 Task: Find connections with filter location Ighram with filter topic #Managerwith filter profile language English with filter current company Mercedes-Benz T&T Motors Ltd. with filter school Malla Reddy Engineering College with filter industry Wholesale Apparel and Sewing Supplies with filter service category User Experience Design with filter keywords title Account Representative
Action: Mouse moved to (591, 72)
Screenshot: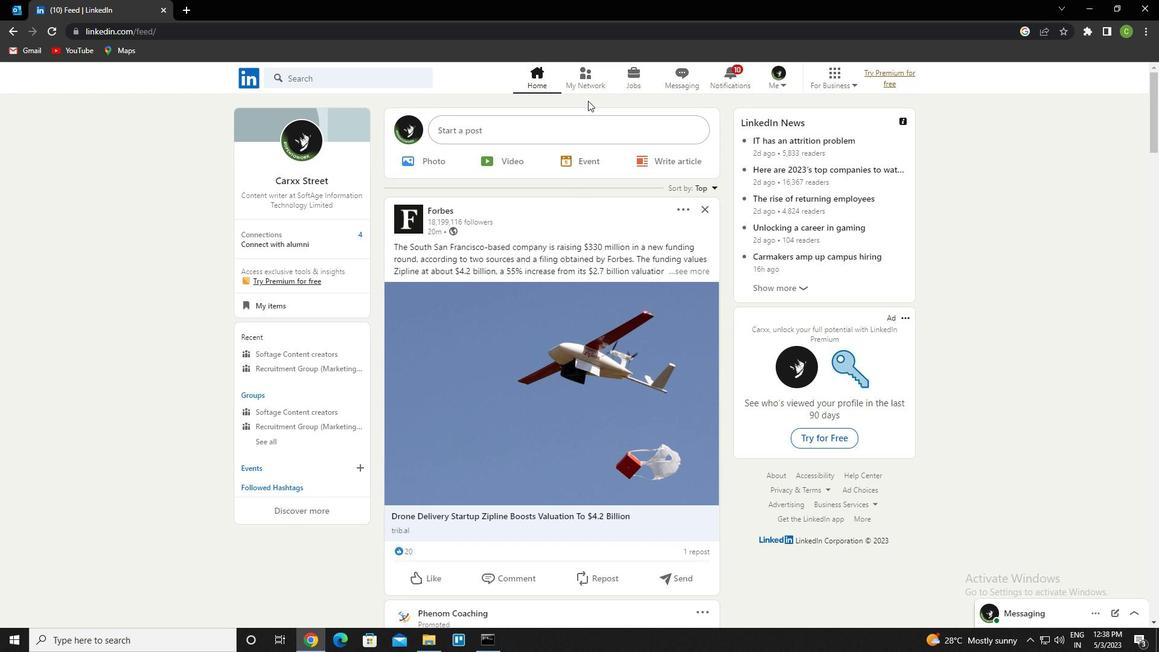 
Action: Mouse pressed left at (591, 72)
Screenshot: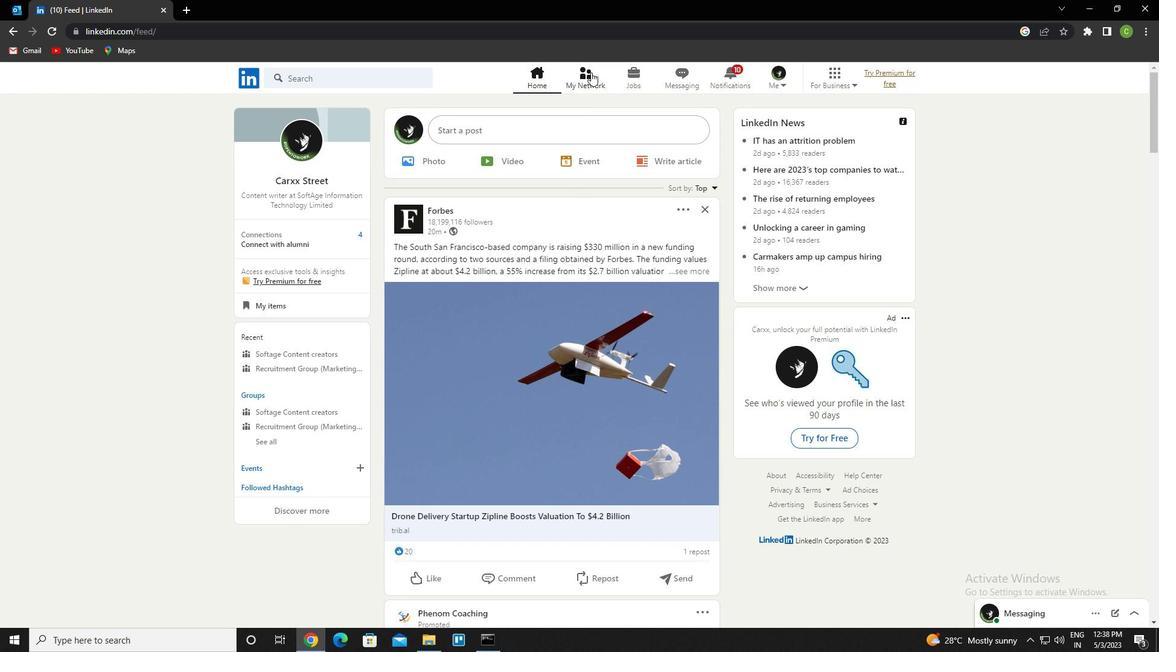 
Action: Mouse moved to (355, 140)
Screenshot: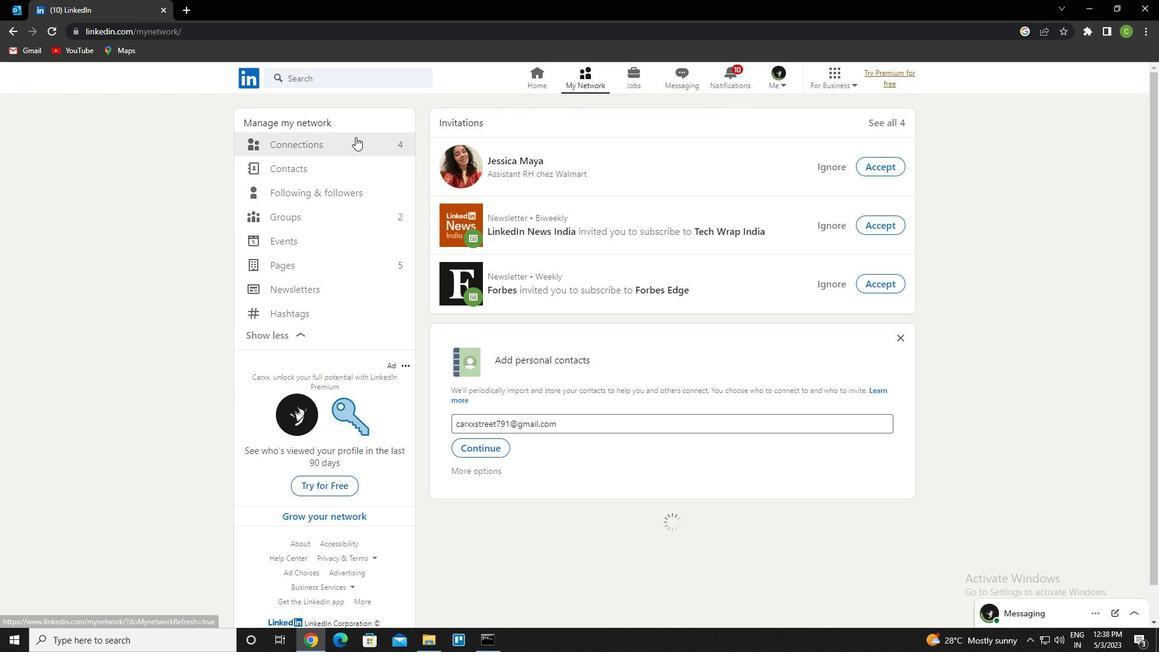 
Action: Mouse pressed left at (355, 140)
Screenshot: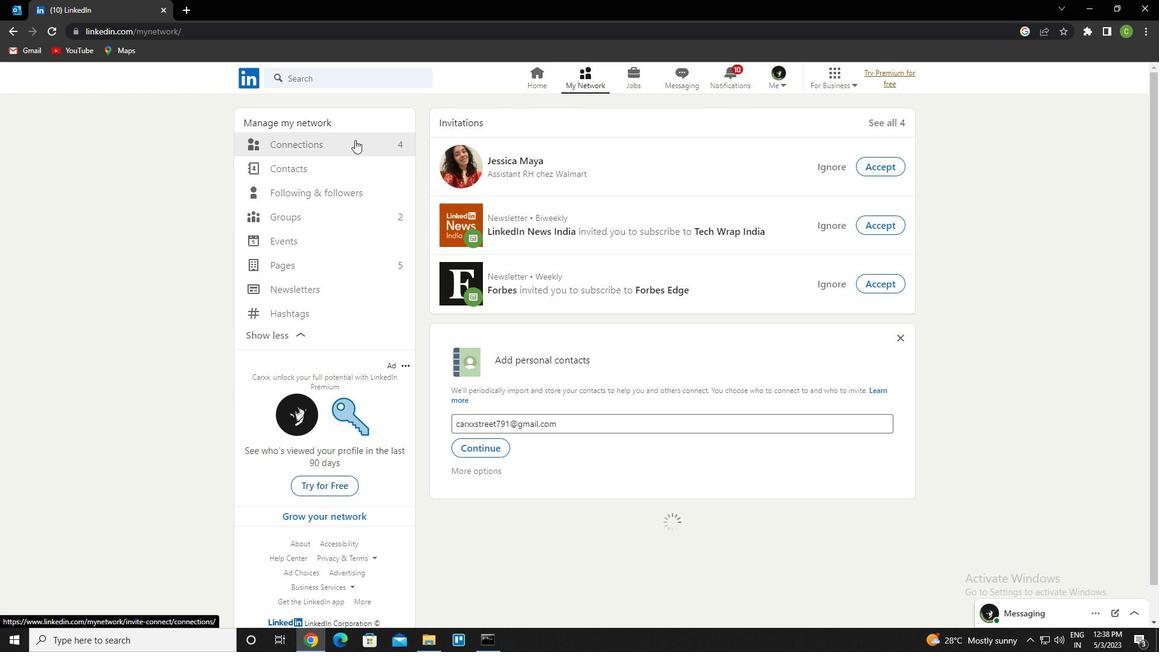 
Action: Mouse moved to (677, 141)
Screenshot: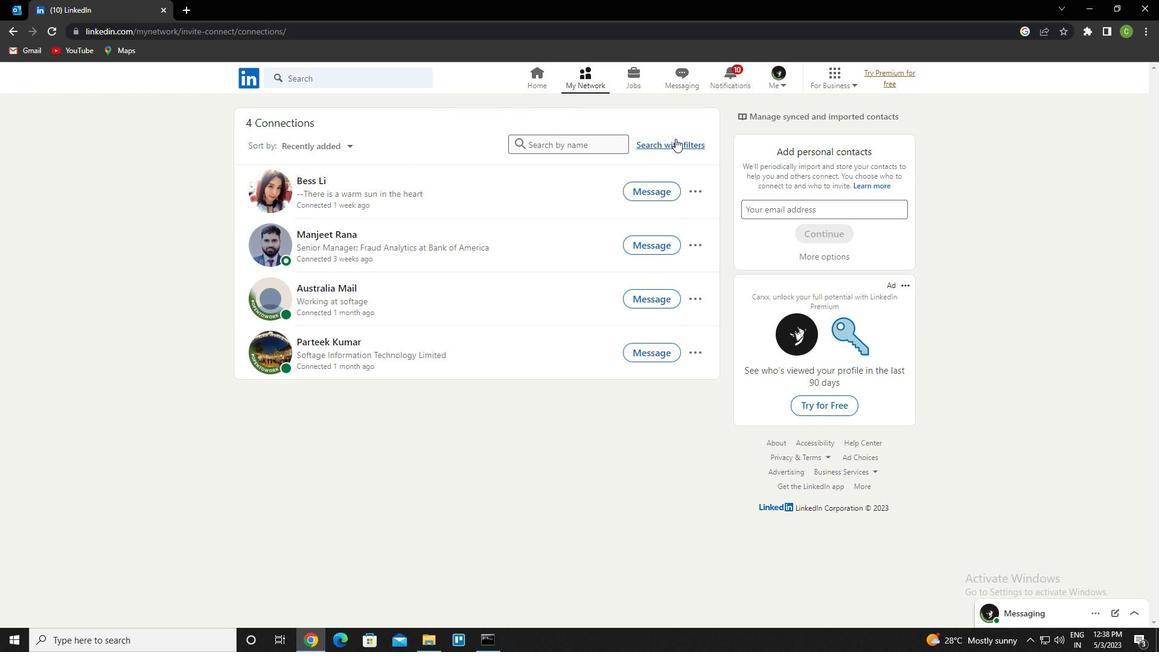 
Action: Mouse pressed left at (677, 141)
Screenshot: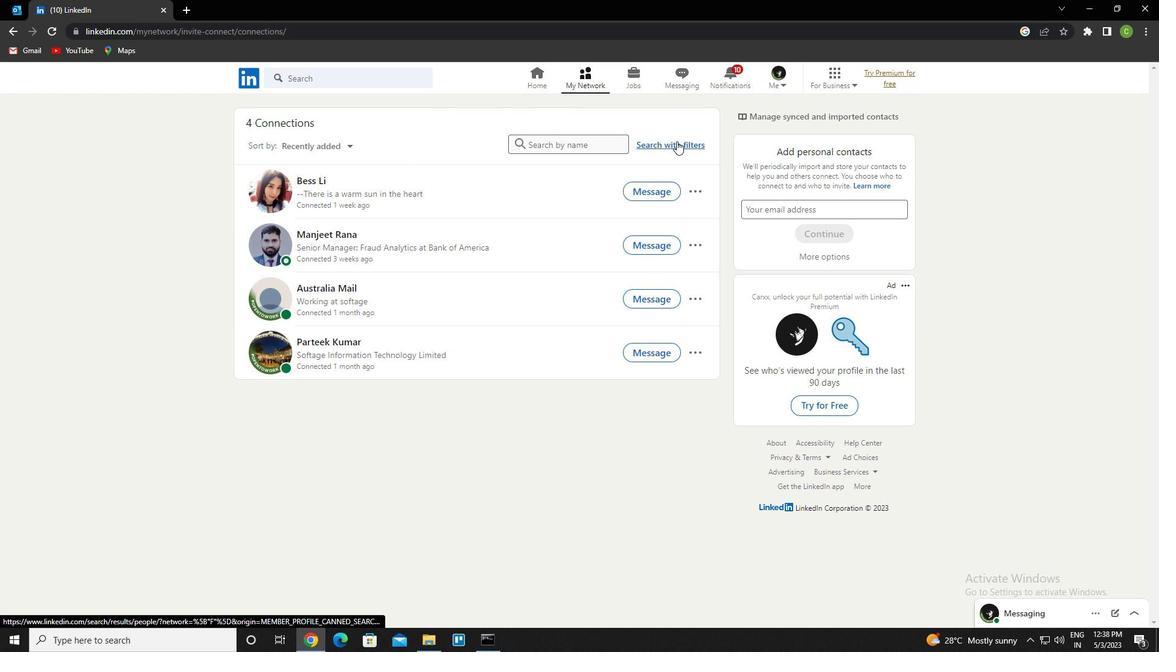 
Action: Mouse moved to (628, 115)
Screenshot: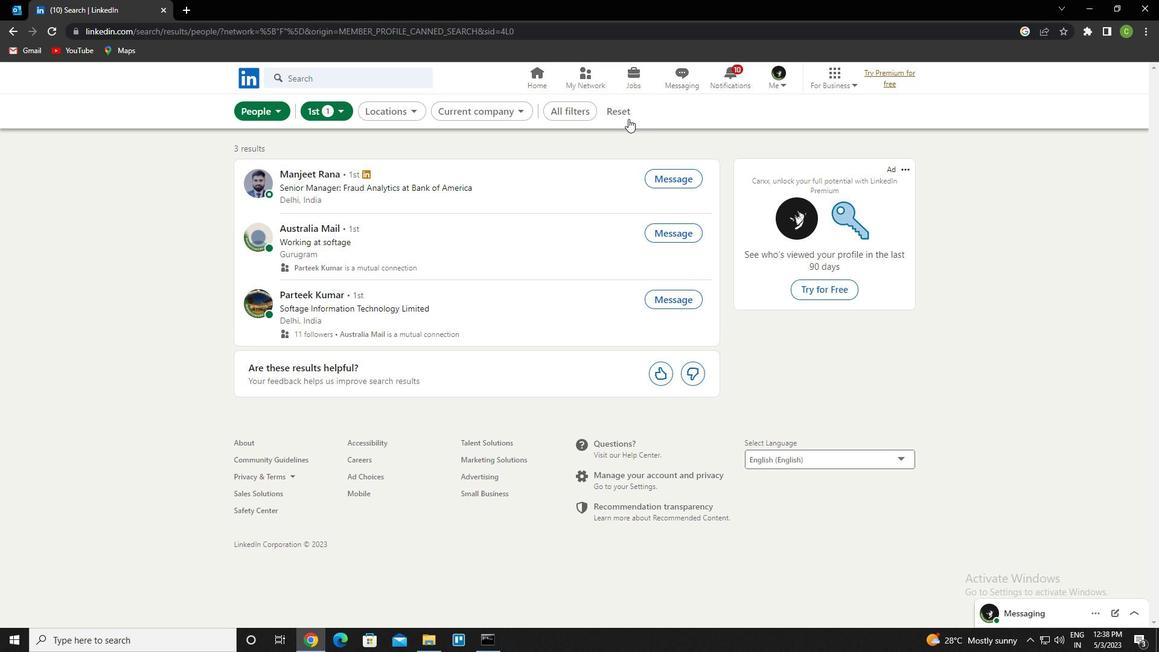 
Action: Mouse pressed left at (628, 115)
Screenshot: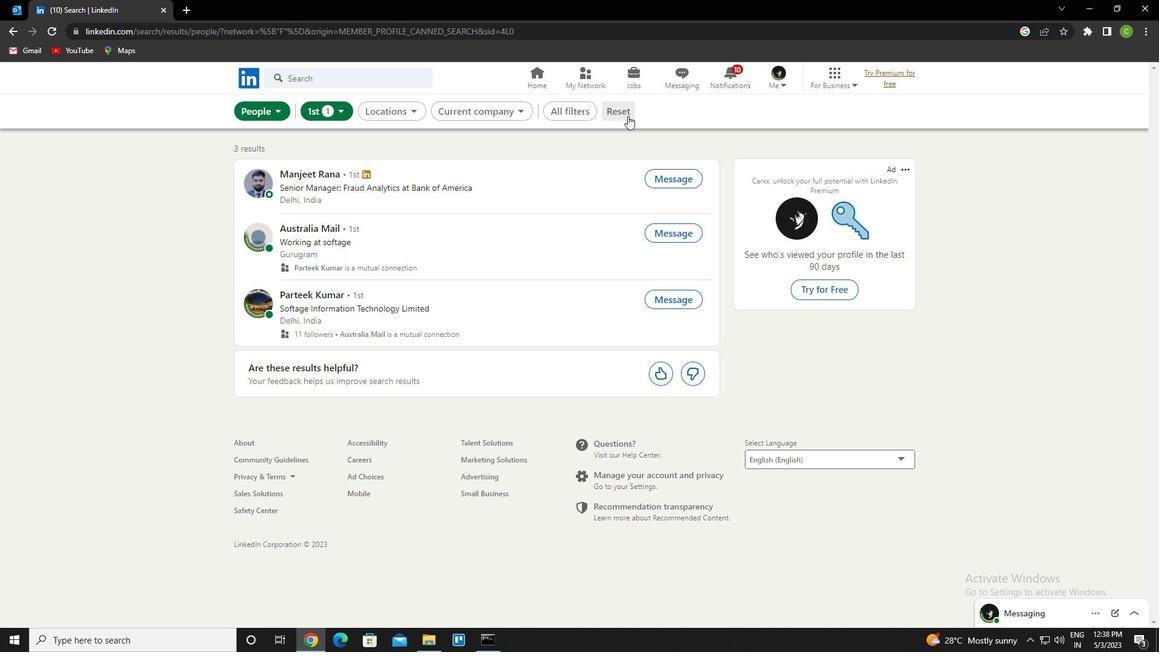 
Action: Mouse moved to (607, 112)
Screenshot: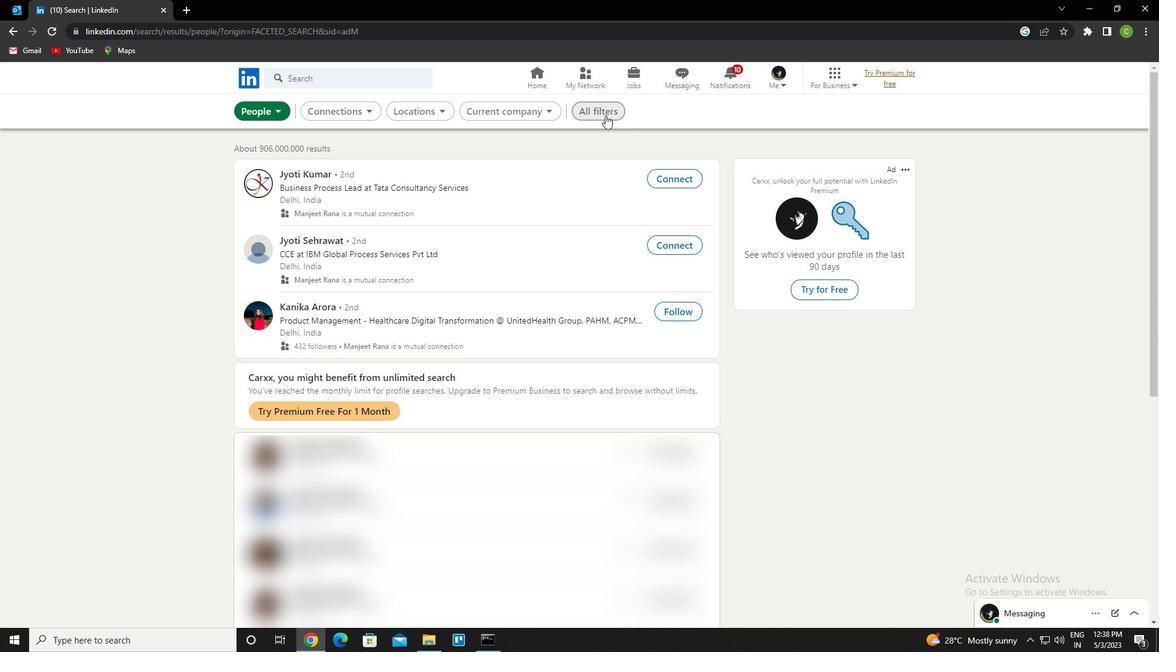 
Action: Mouse pressed left at (607, 112)
Screenshot: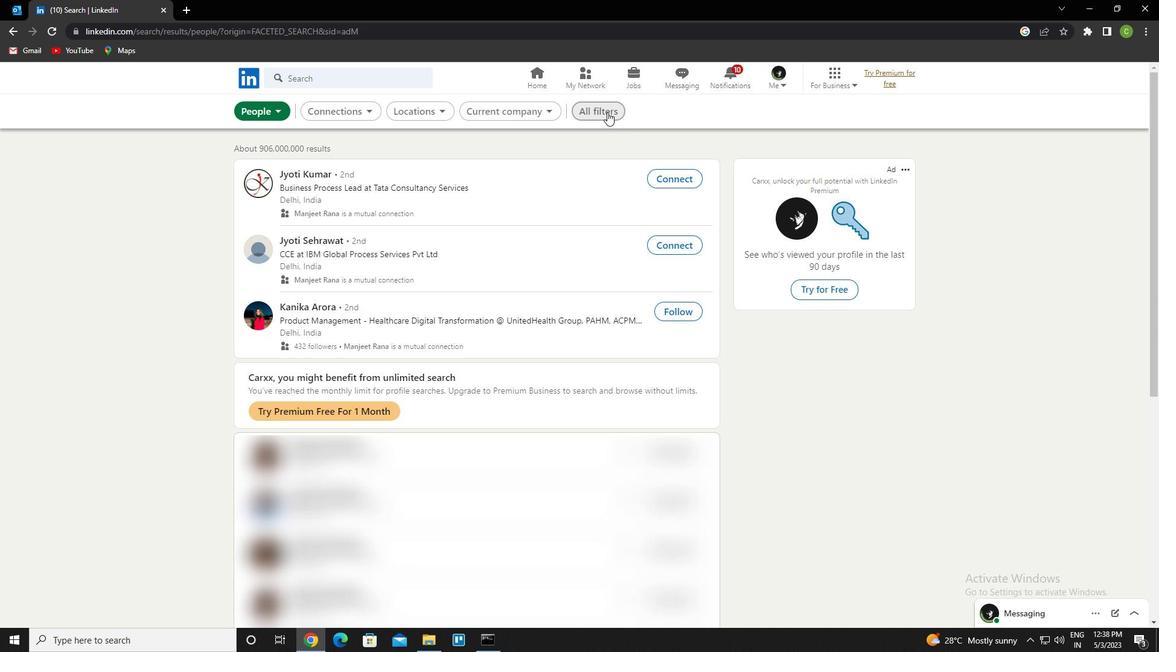 
Action: Mouse moved to (1099, 431)
Screenshot: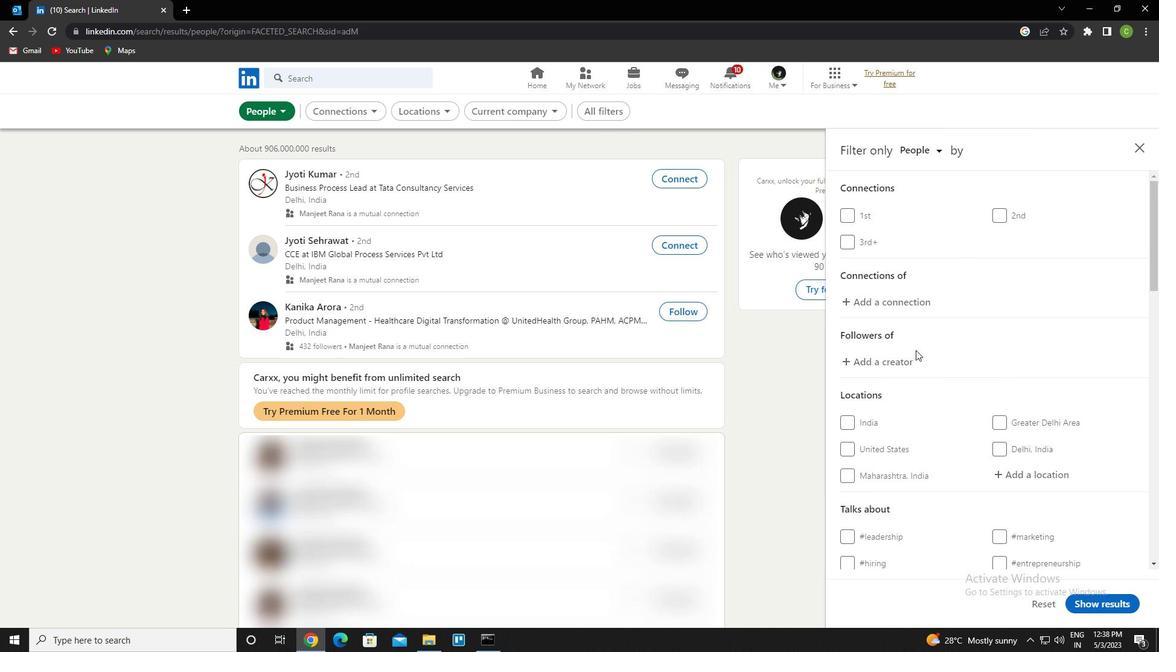 
Action: Mouse scrolled (1099, 431) with delta (0, 0)
Screenshot: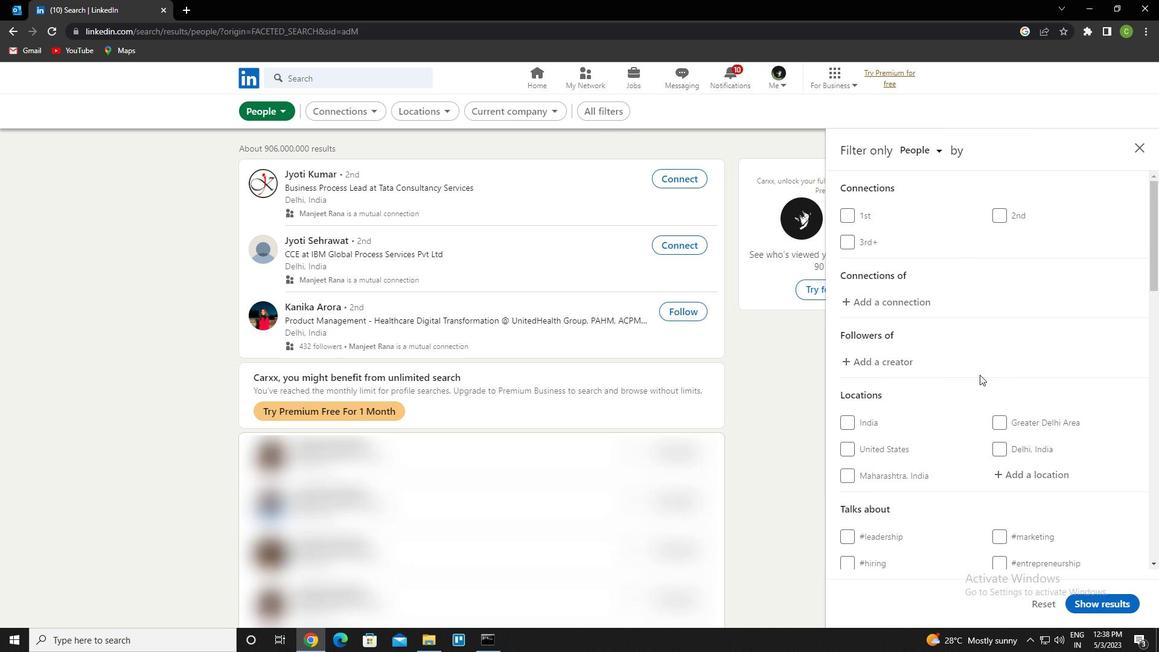 
Action: Mouse scrolled (1099, 431) with delta (0, 0)
Screenshot: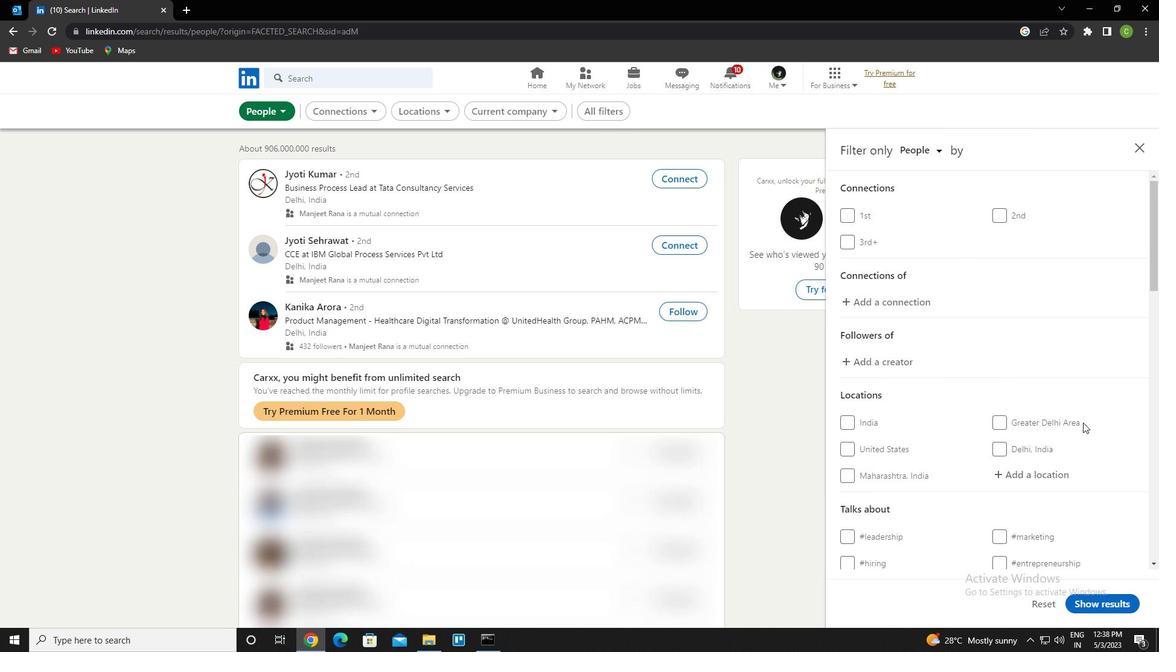 
Action: Mouse moved to (1099, 431)
Screenshot: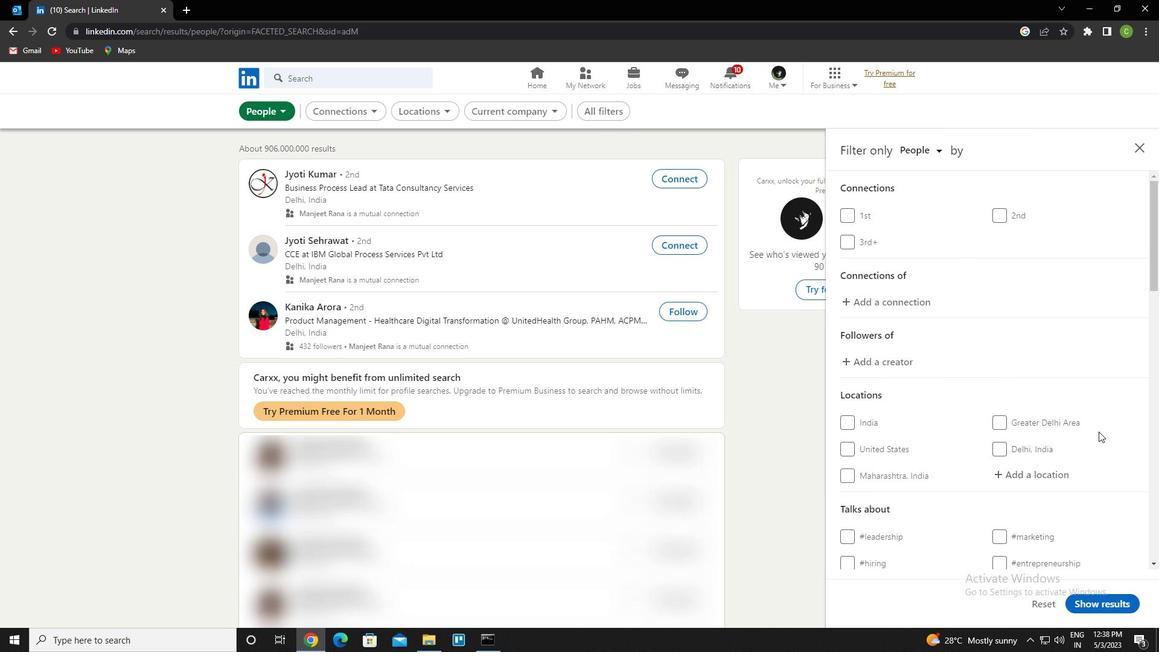
Action: Mouse scrolled (1099, 431) with delta (0, 0)
Screenshot: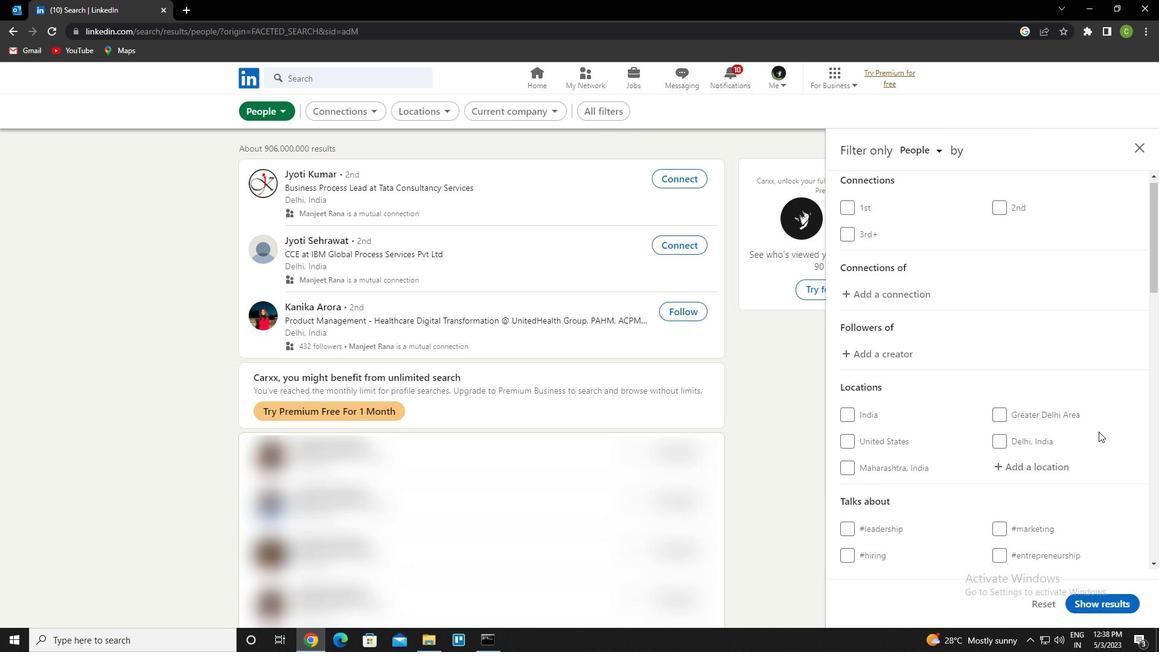 
Action: Mouse moved to (1052, 300)
Screenshot: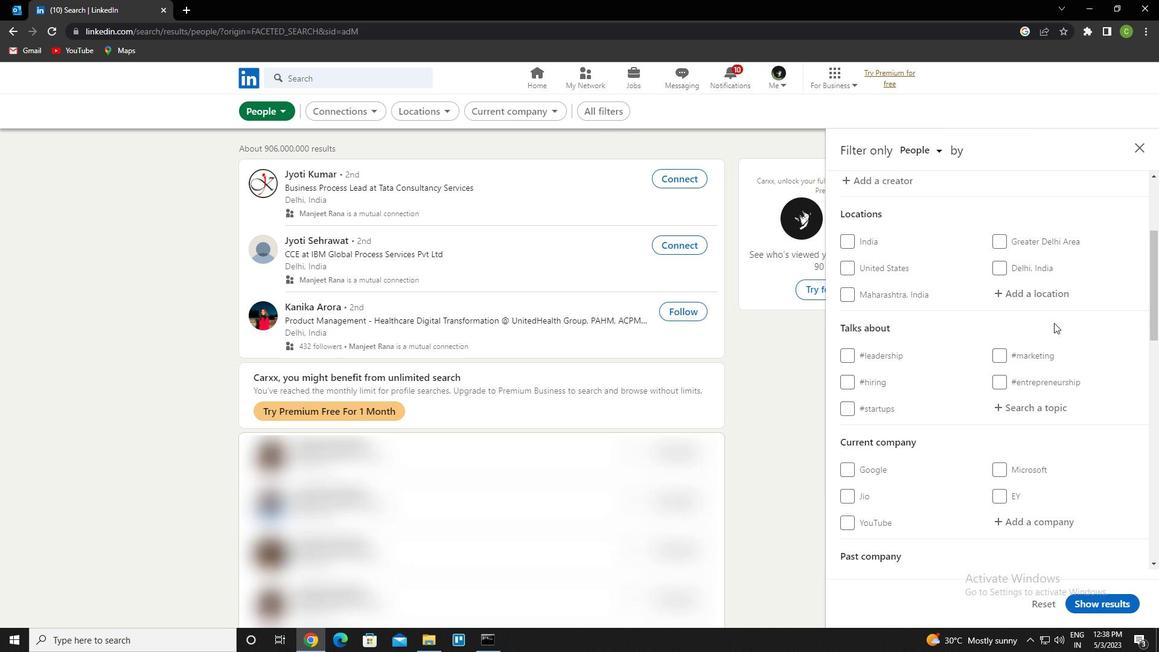 
Action: Mouse pressed left at (1052, 300)
Screenshot: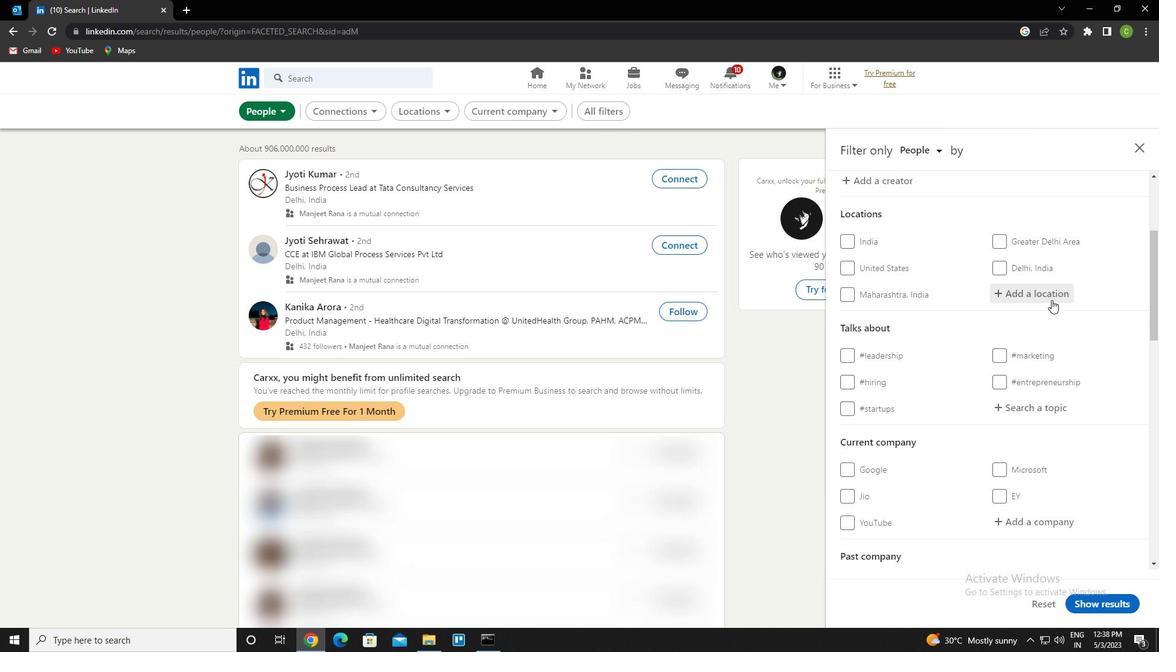 
Action: Key pressed <Key.caps_lock>i<Key.caps_lock>ghram<Key.down><Key.enter>
Screenshot: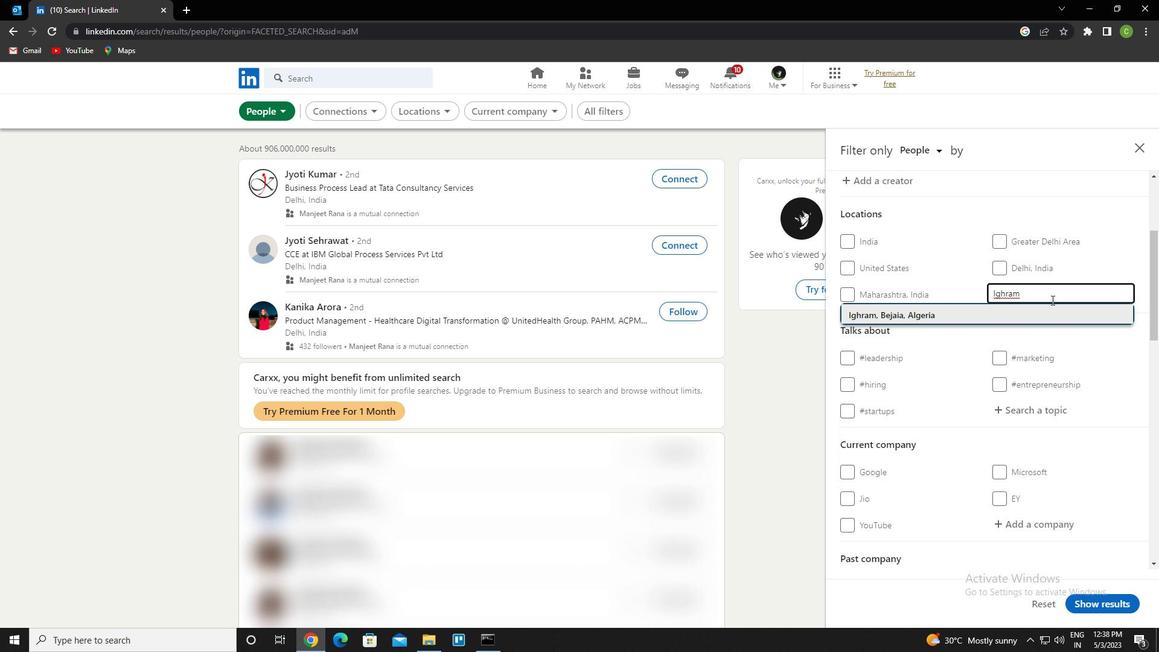 
Action: Mouse scrolled (1052, 299) with delta (0, 0)
Screenshot: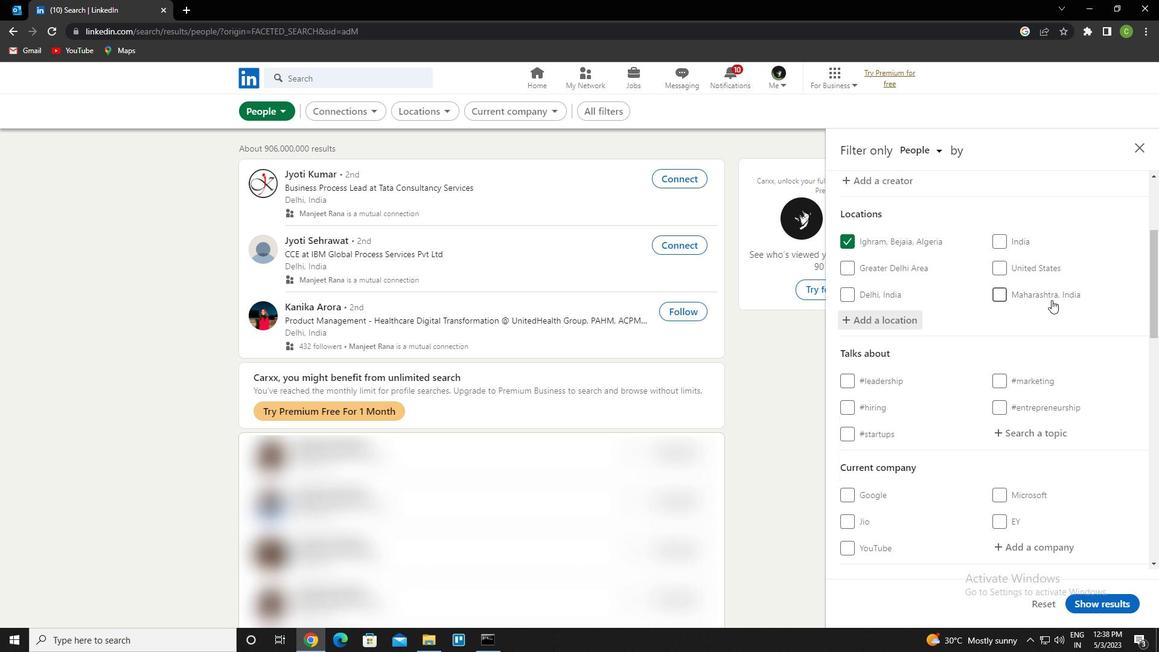 
Action: Mouse scrolled (1052, 299) with delta (0, 0)
Screenshot: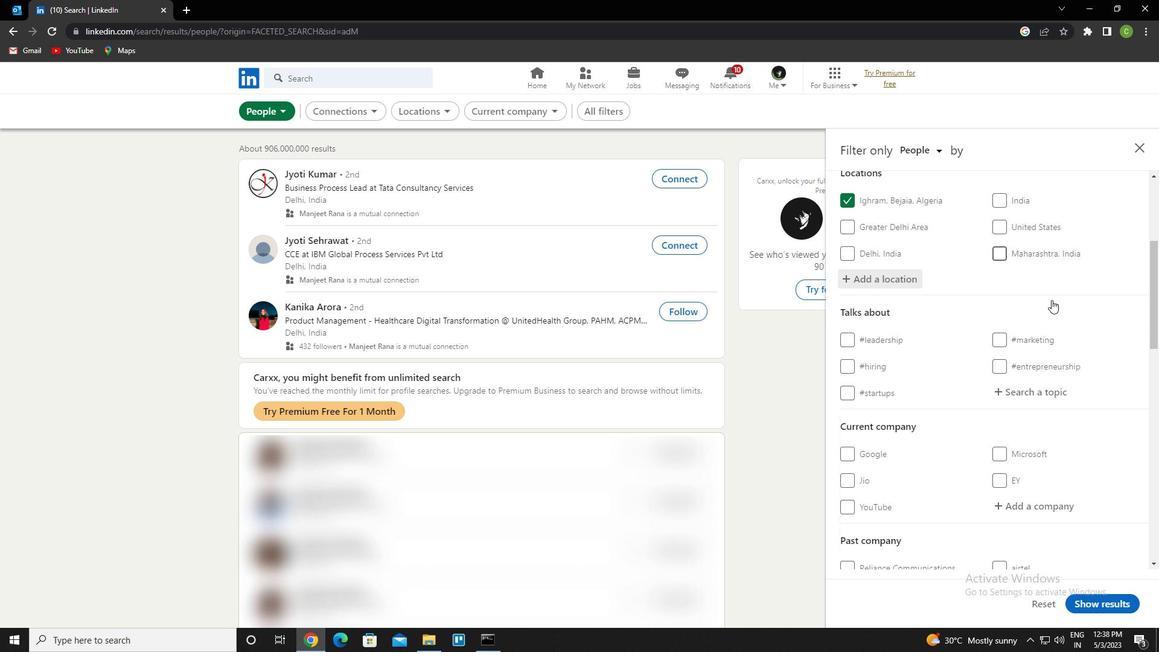 
Action: Mouse scrolled (1052, 299) with delta (0, 0)
Screenshot: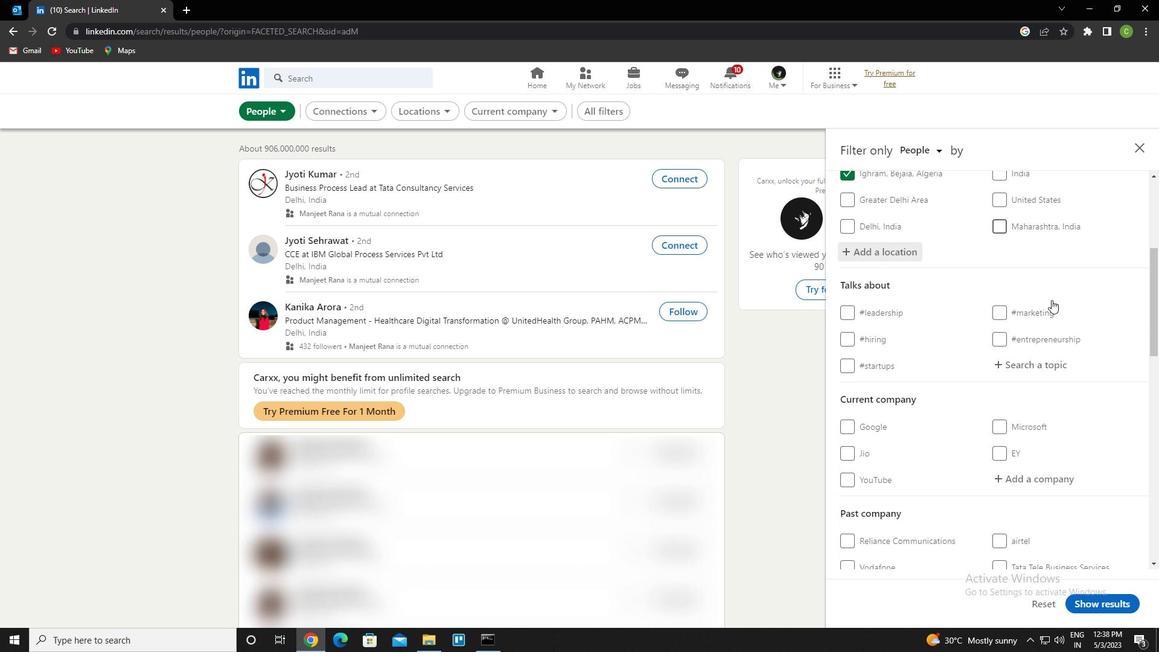 
Action: Mouse moved to (1042, 257)
Screenshot: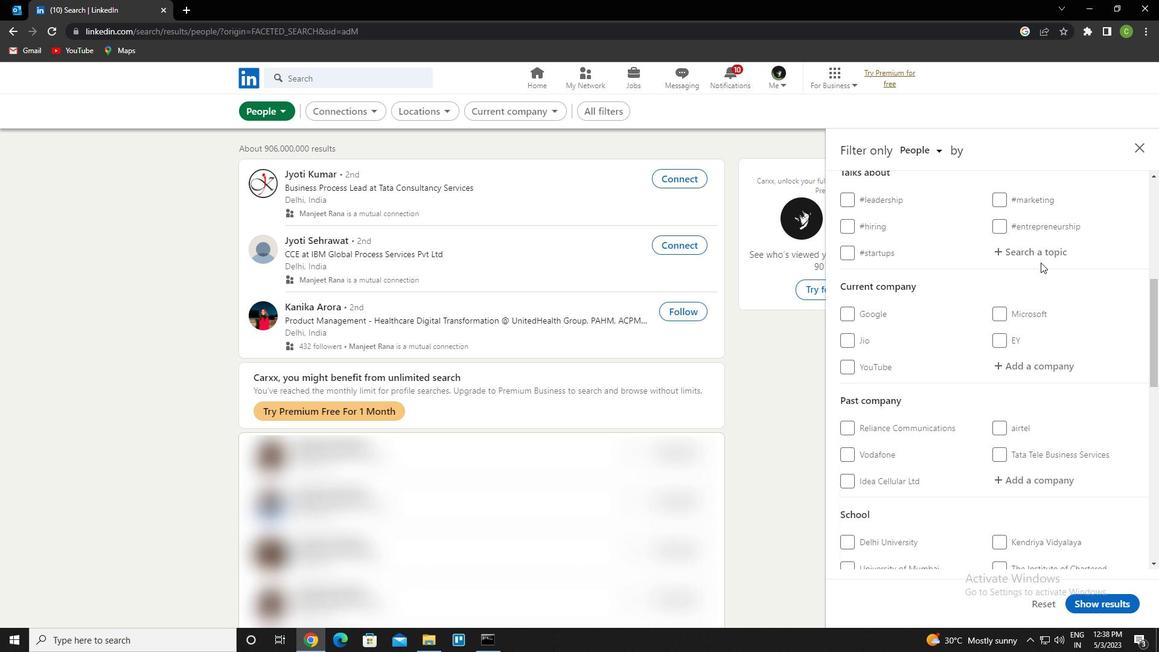 
Action: Mouse pressed left at (1042, 257)
Screenshot: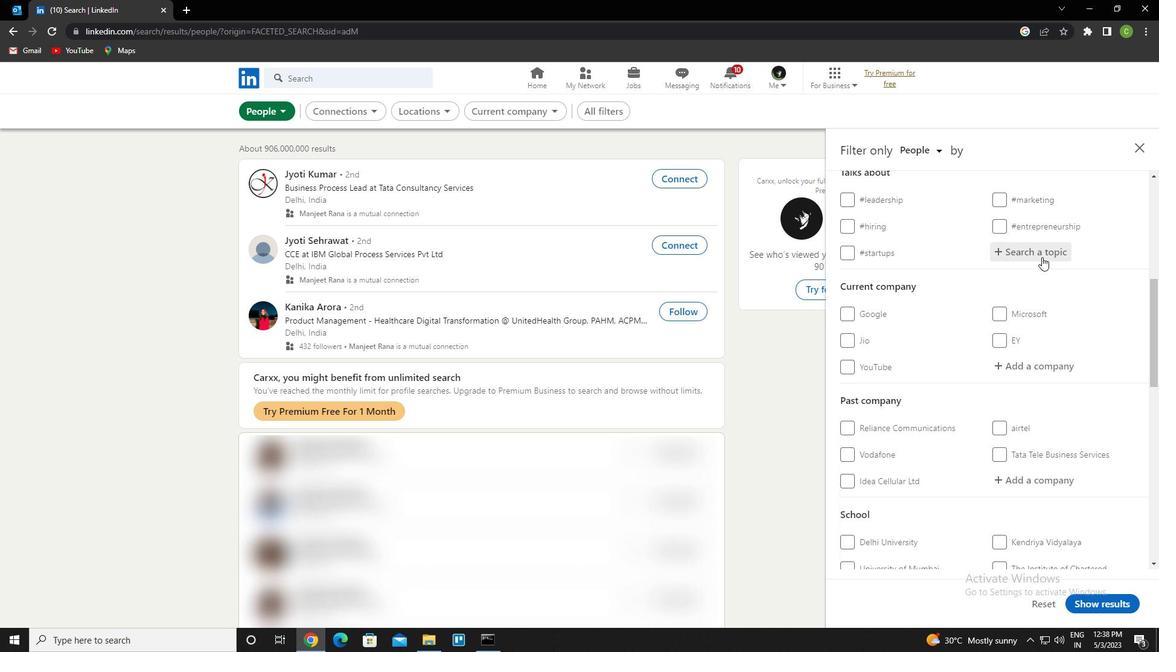 
Action: Key pressed <Key.caps_lock>m<Key.caps_lock>anager<Key.down><Key.enter>
Screenshot: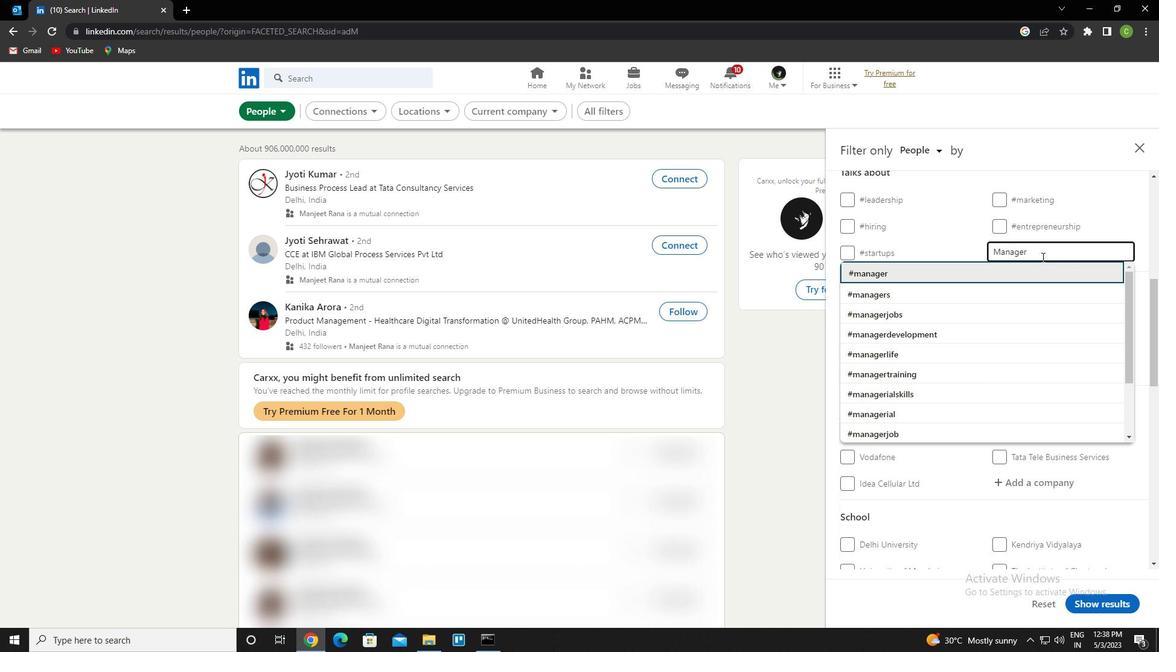 
Action: Mouse scrolled (1042, 256) with delta (0, 0)
Screenshot: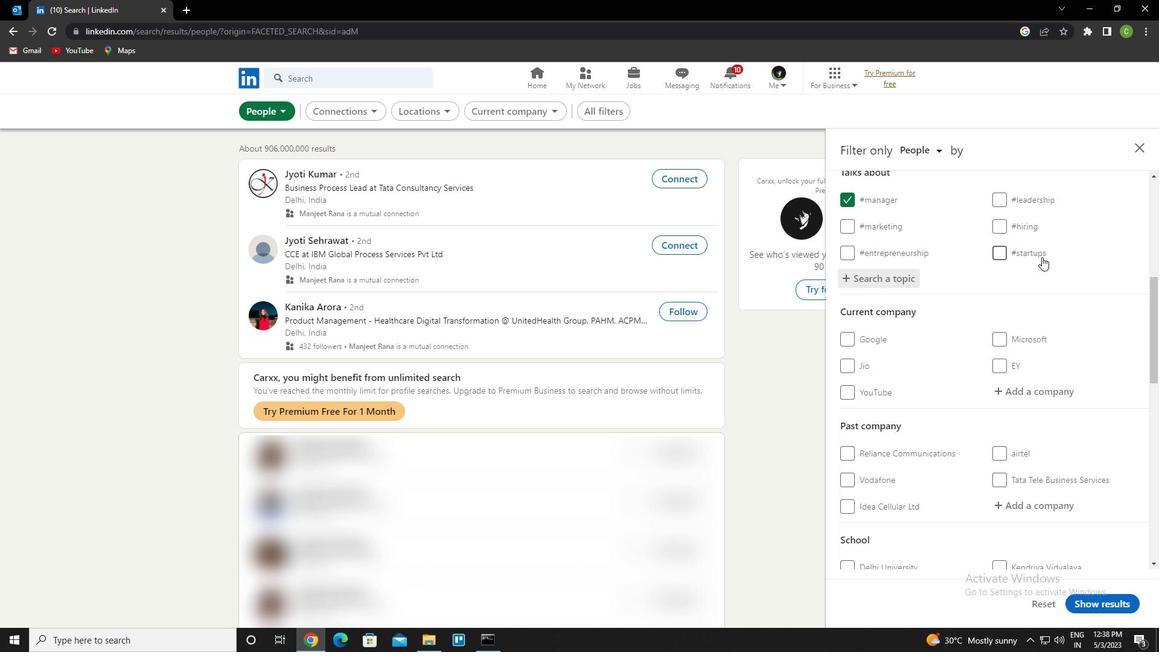 
Action: Mouse moved to (1025, 329)
Screenshot: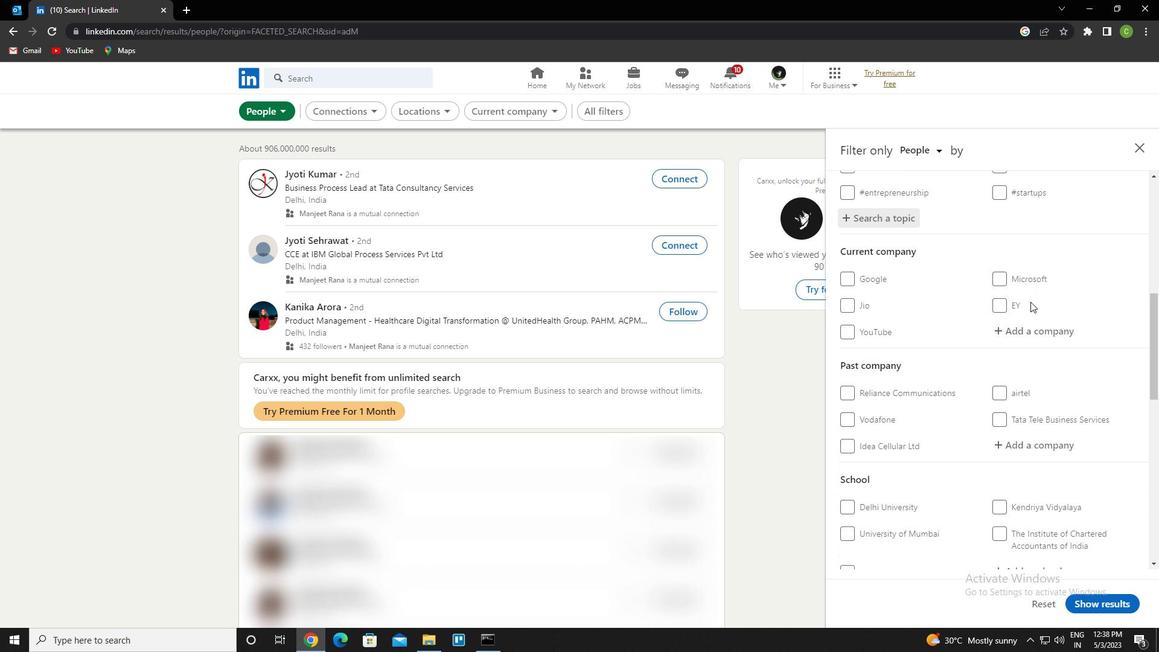 
Action: Mouse scrolled (1025, 328) with delta (0, 0)
Screenshot: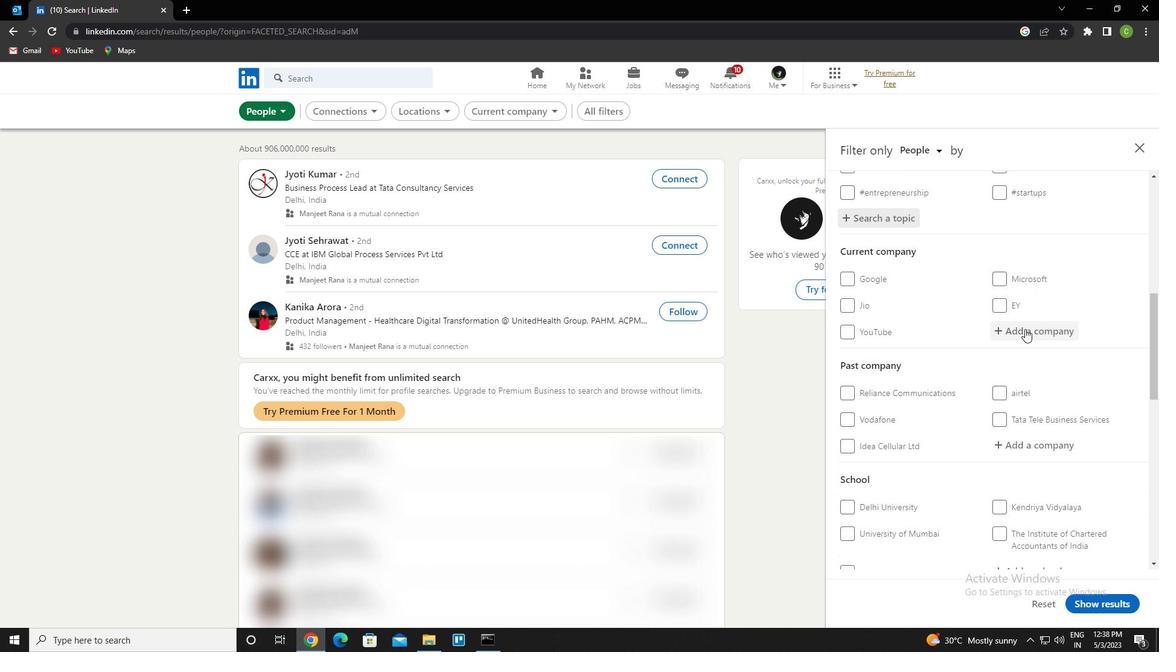 
Action: Mouse scrolled (1025, 328) with delta (0, 0)
Screenshot: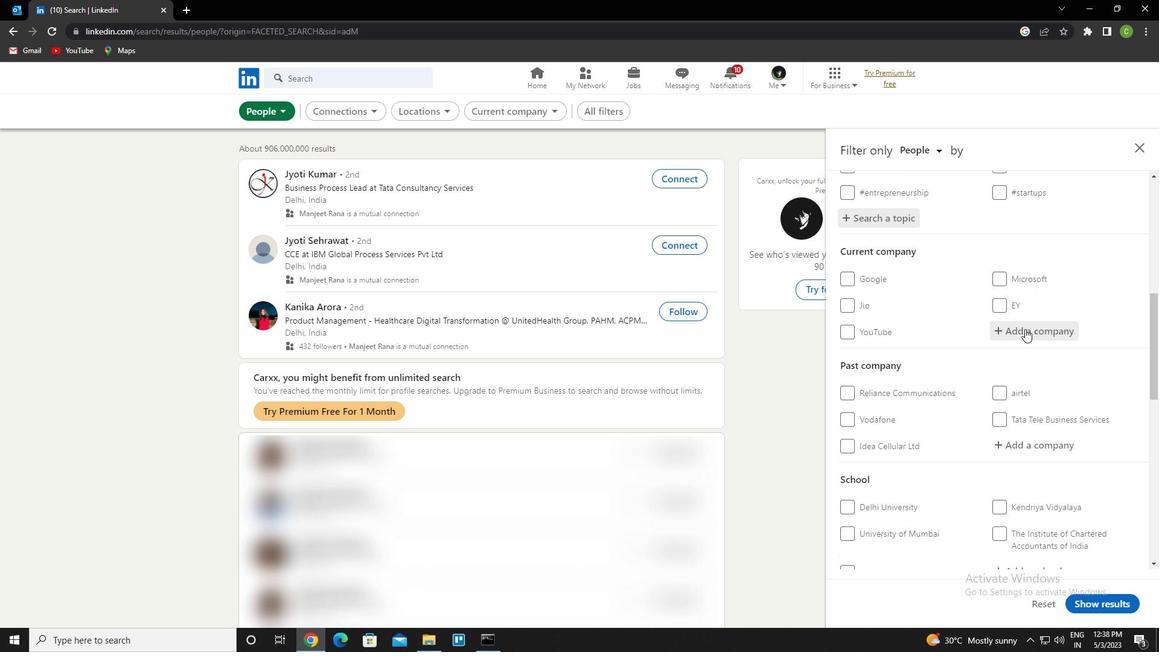 
Action: Mouse scrolled (1025, 328) with delta (0, 0)
Screenshot: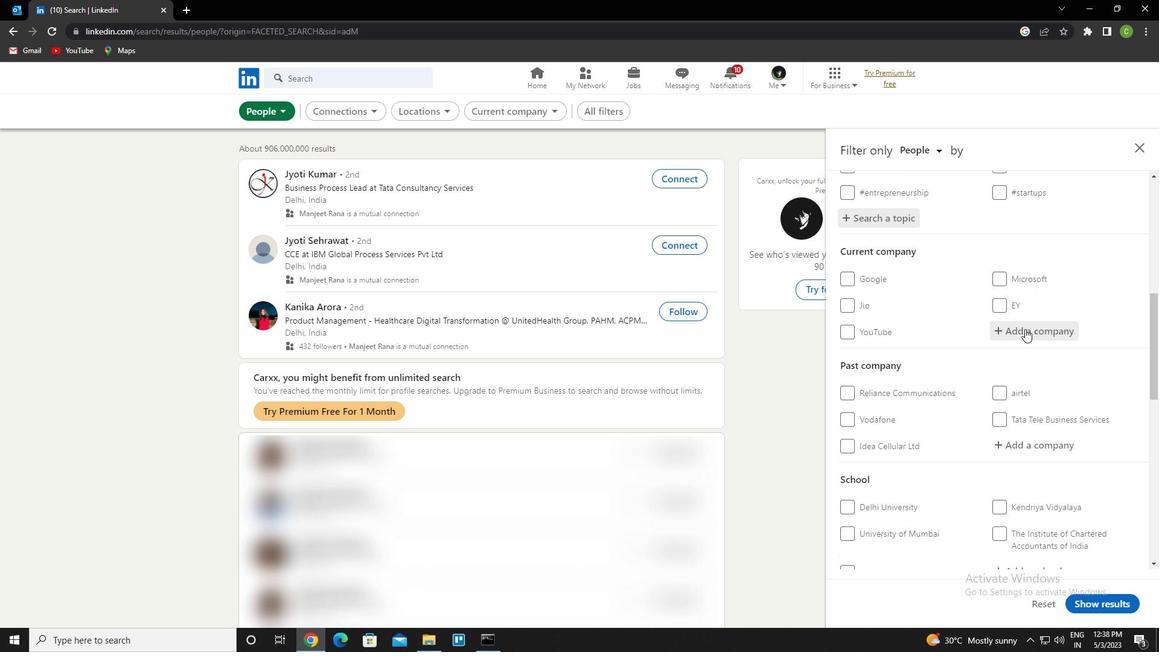 
Action: Mouse scrolled (1025, 328) with delta (0, 0)
Screenshot: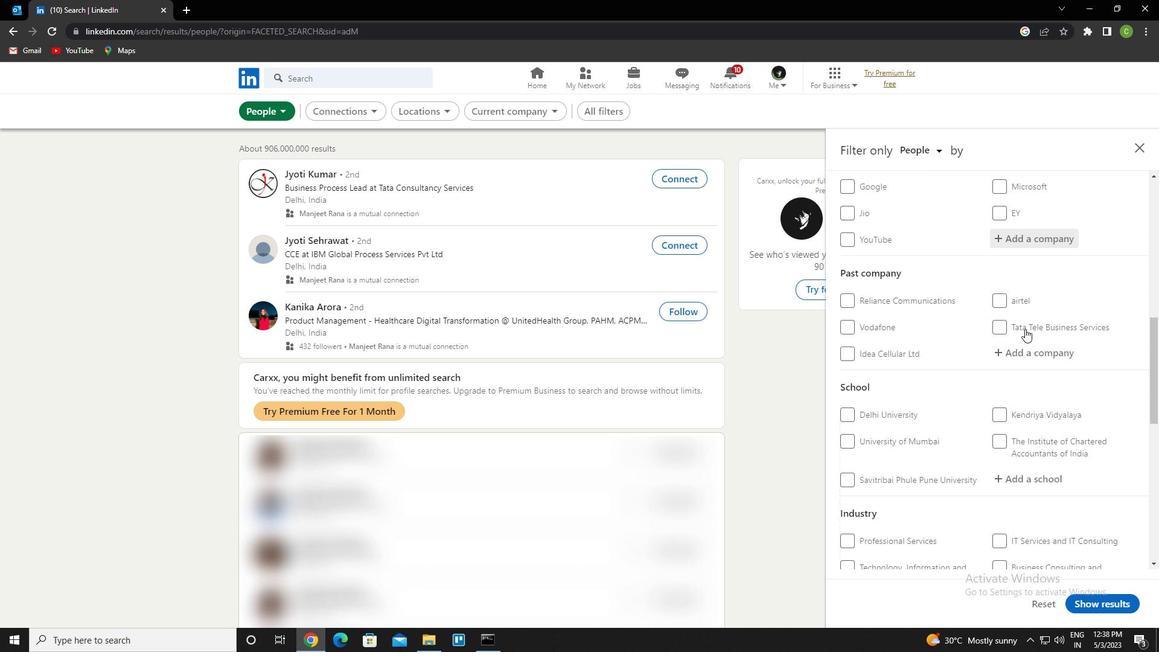 
Action: Mouse scrolled (1025, 328) with delta (0, 0)
Screenshot: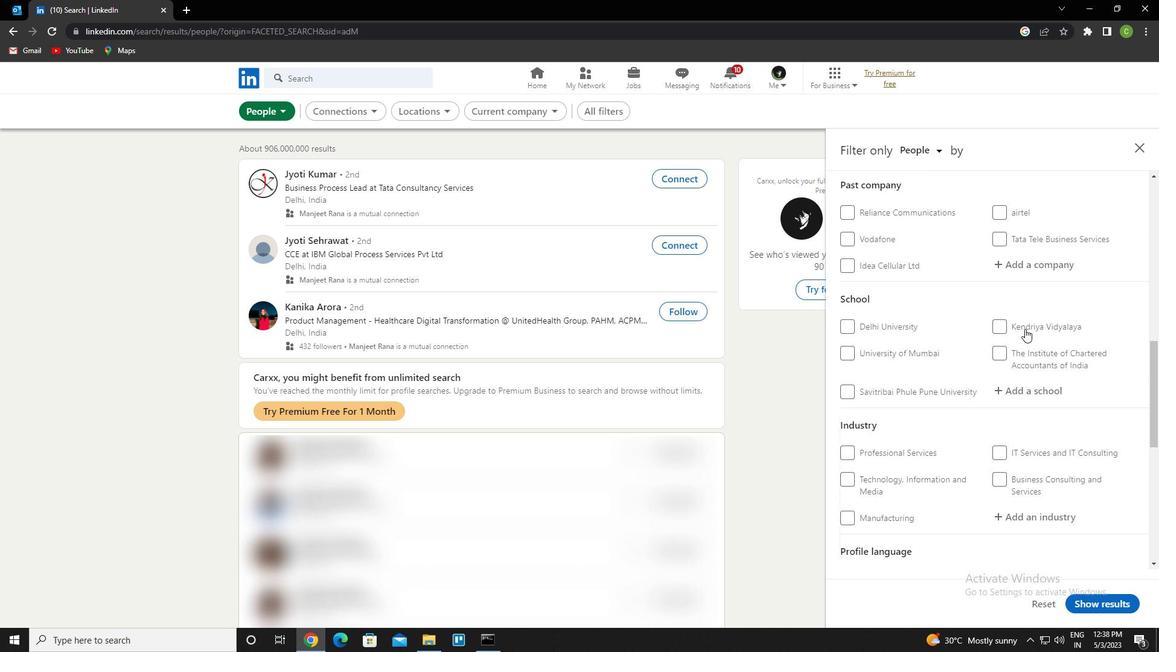 
Action: Mouse scrolled (1025, 328) with delta (0, 0)
Screenshot: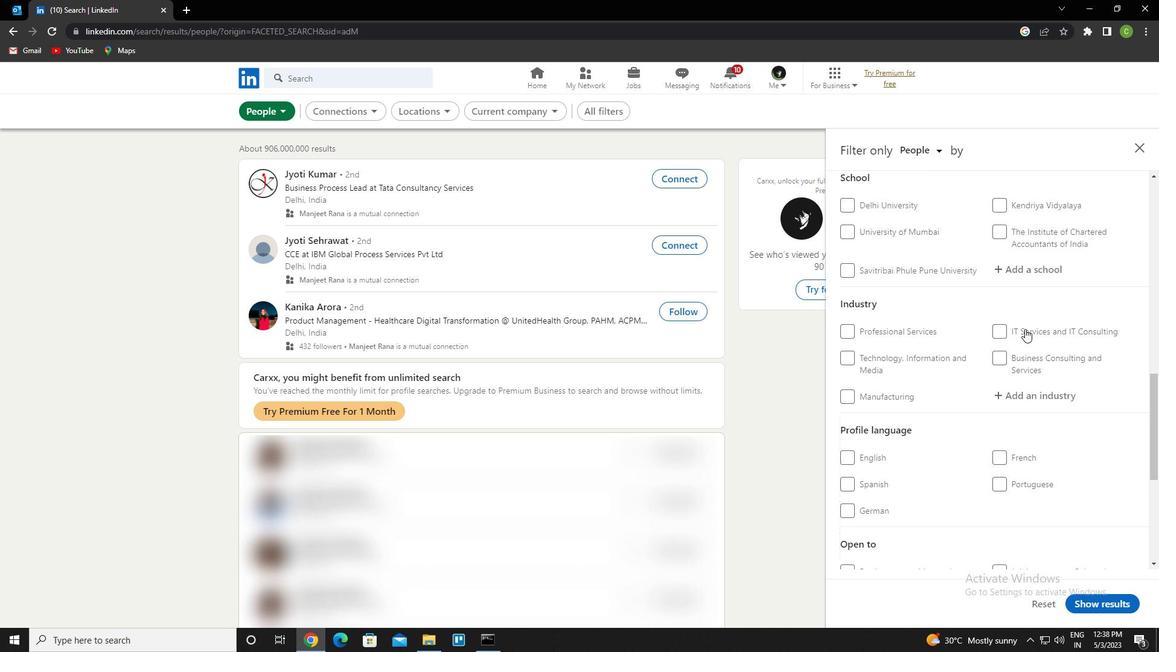 
Action: Mouse scrolled (1025, 328) with delta (0, 0)
Screenshot: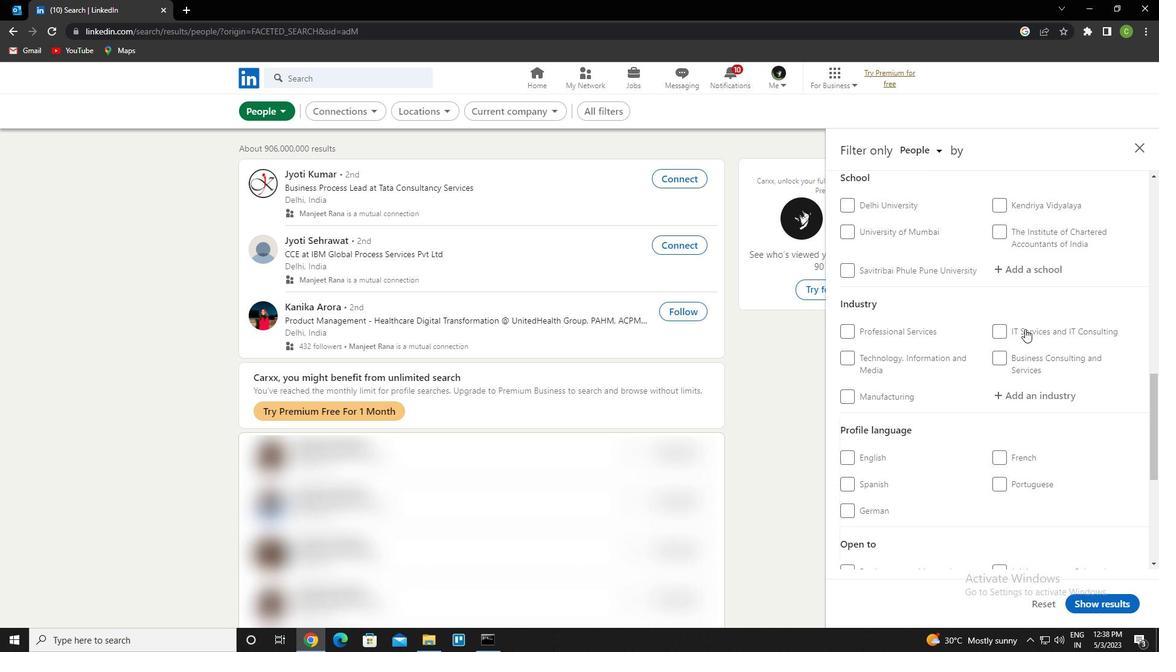 
Action: Mouse moved to (841, 338)
Screenshot: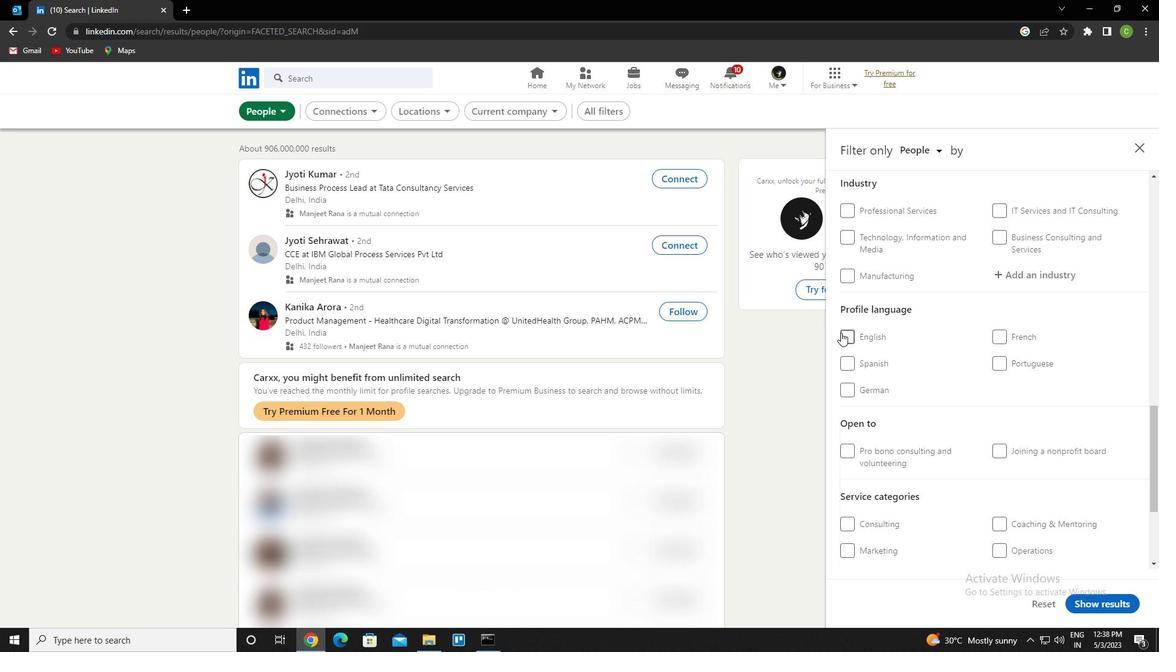 
Action: Mouse pressed left at (841, 338)
Screenshot: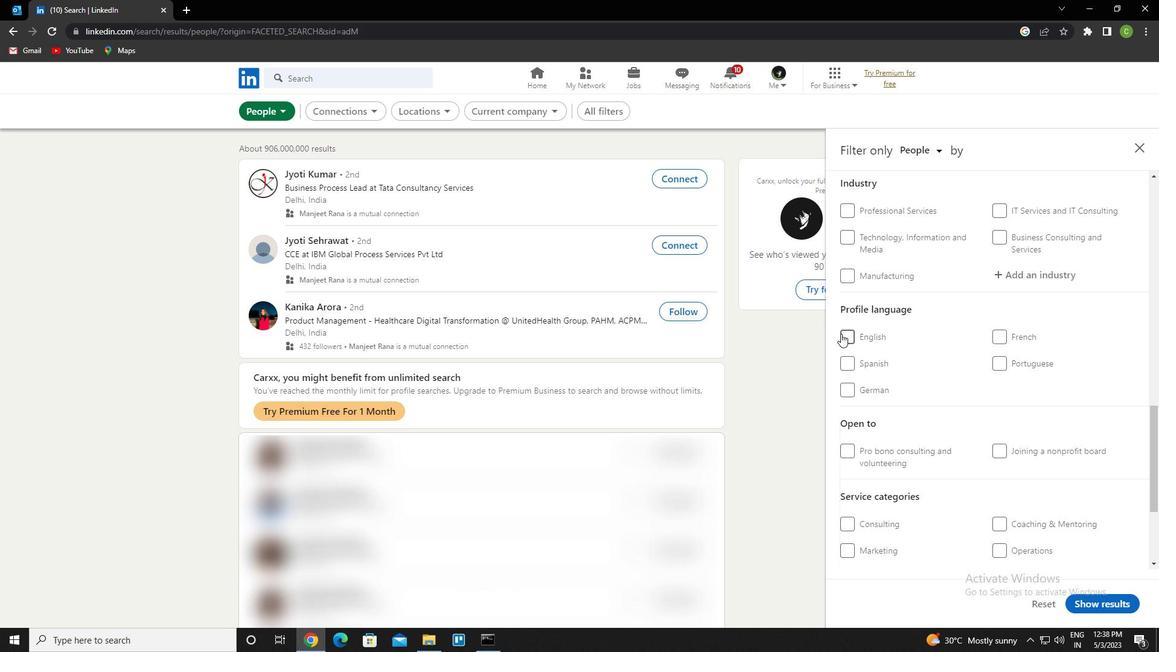 
Action: Mouse moved to (952, 397)
Screenshot: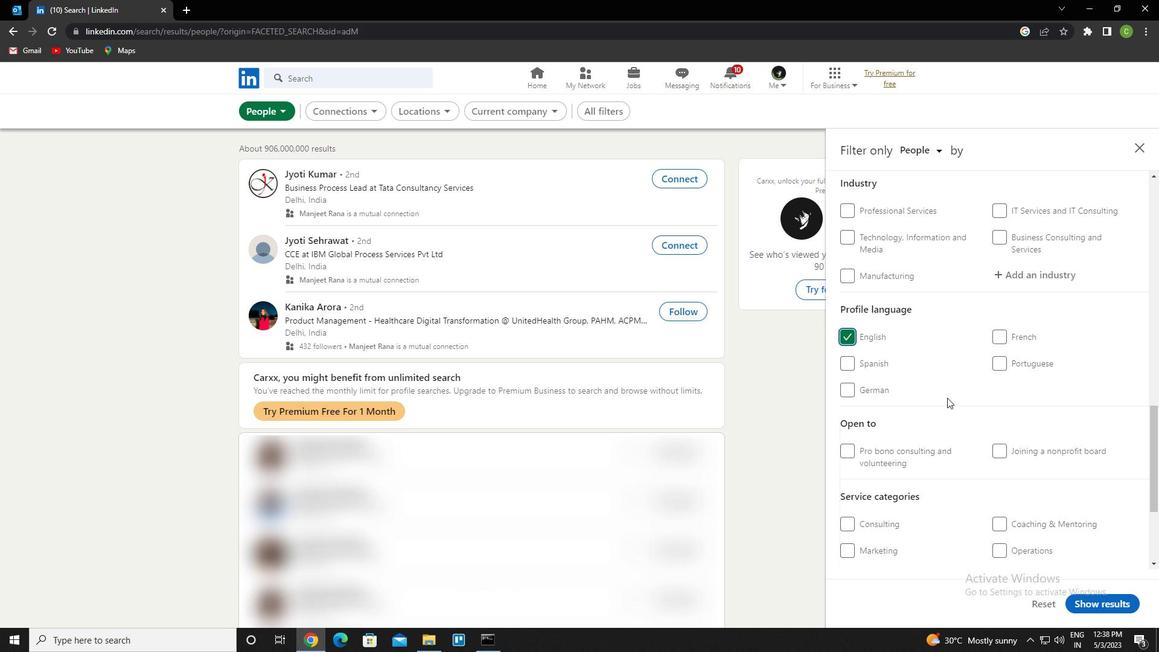 
Action: Mouse scrolled (952, 398) with delta (0, 0)
Screenshot: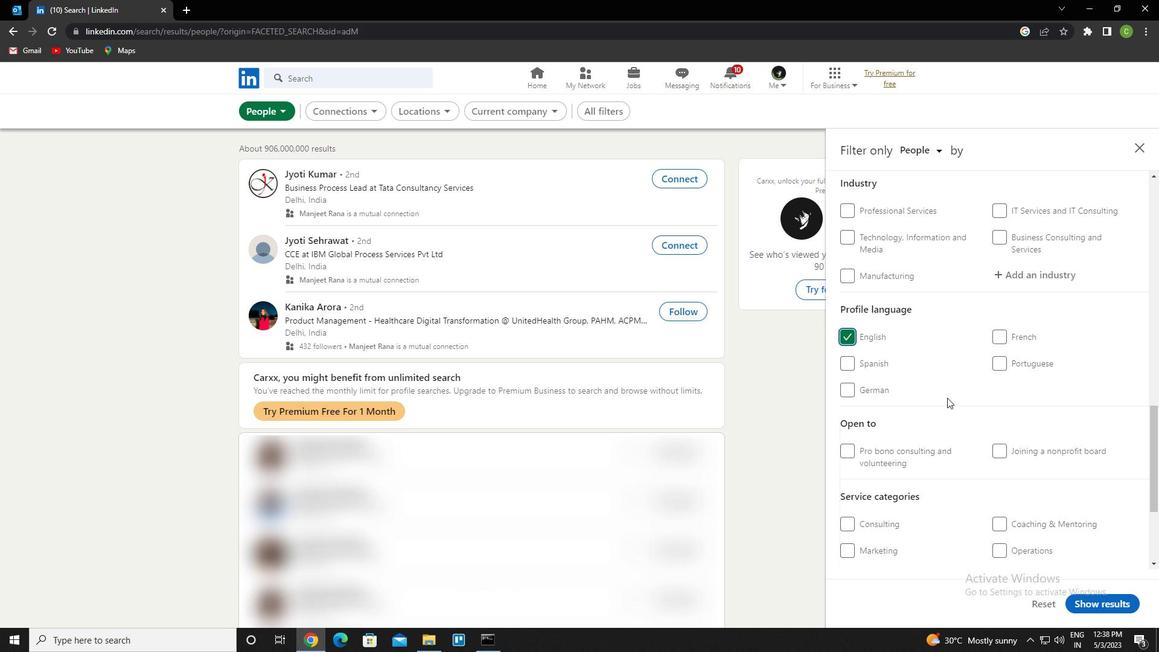 
Action: Mouse scrolled (952, 398) with delta (0, 0)
Screenshot: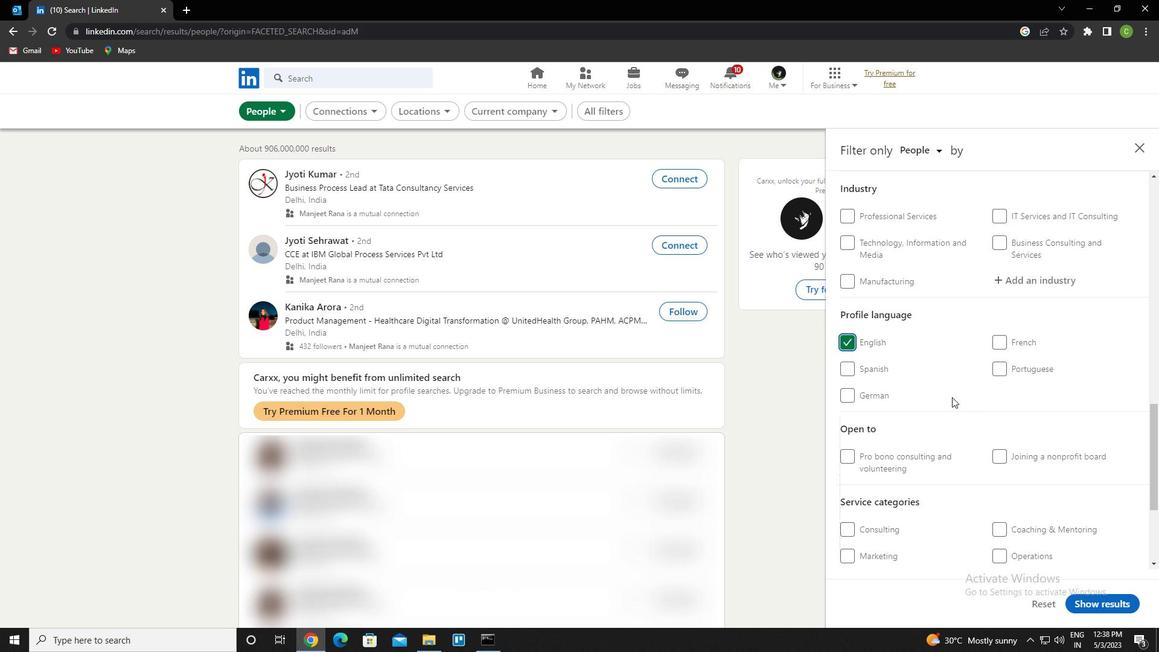 
Action: Mouse scrolled (952, 398) with delta (0, 0)
Screenshot: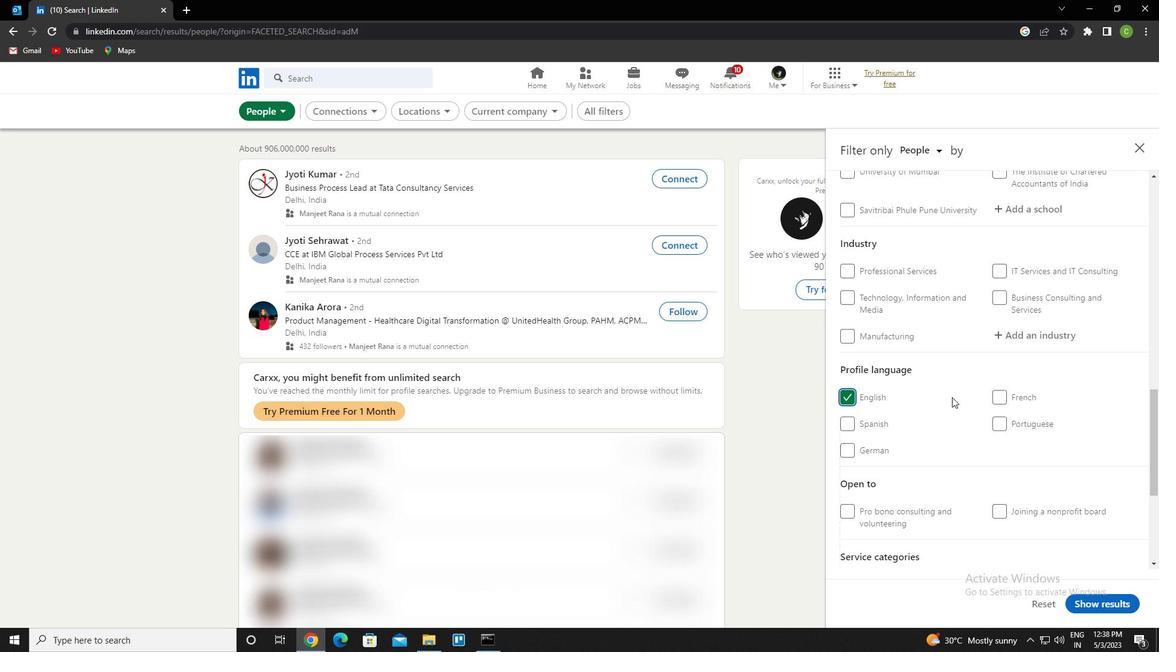 
Action: Mouse scrolled (952, 398) with delta (0, 0)
Screenshot: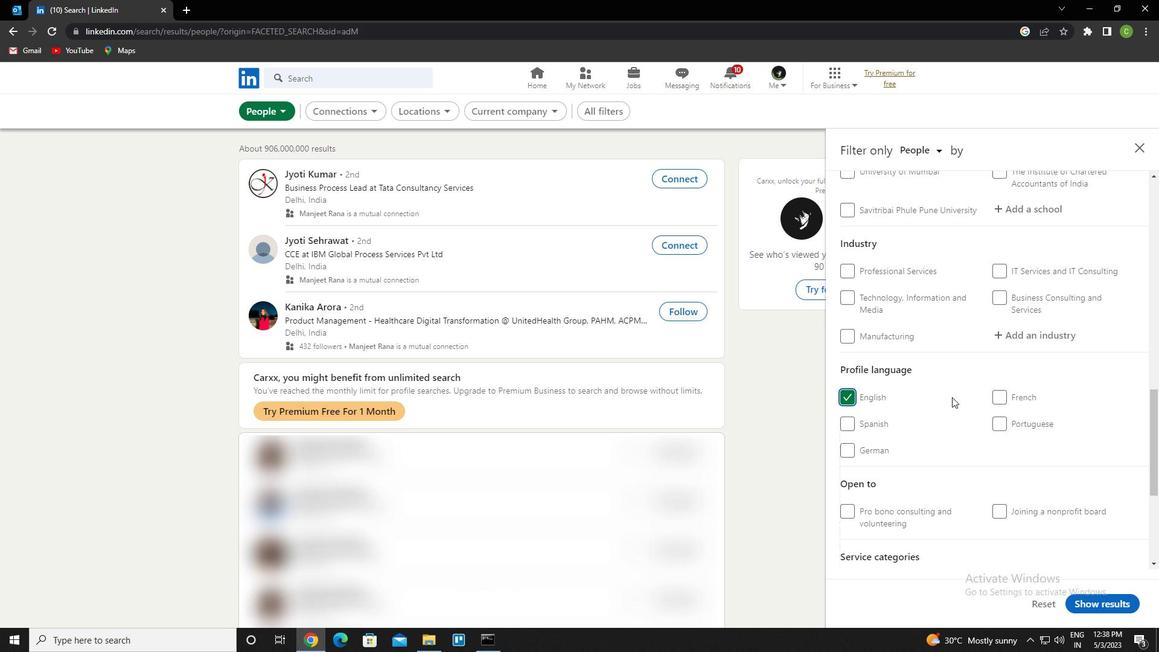 
Action: Mouse scrolled (952, 398) with delta (0, 0)
Screenshot: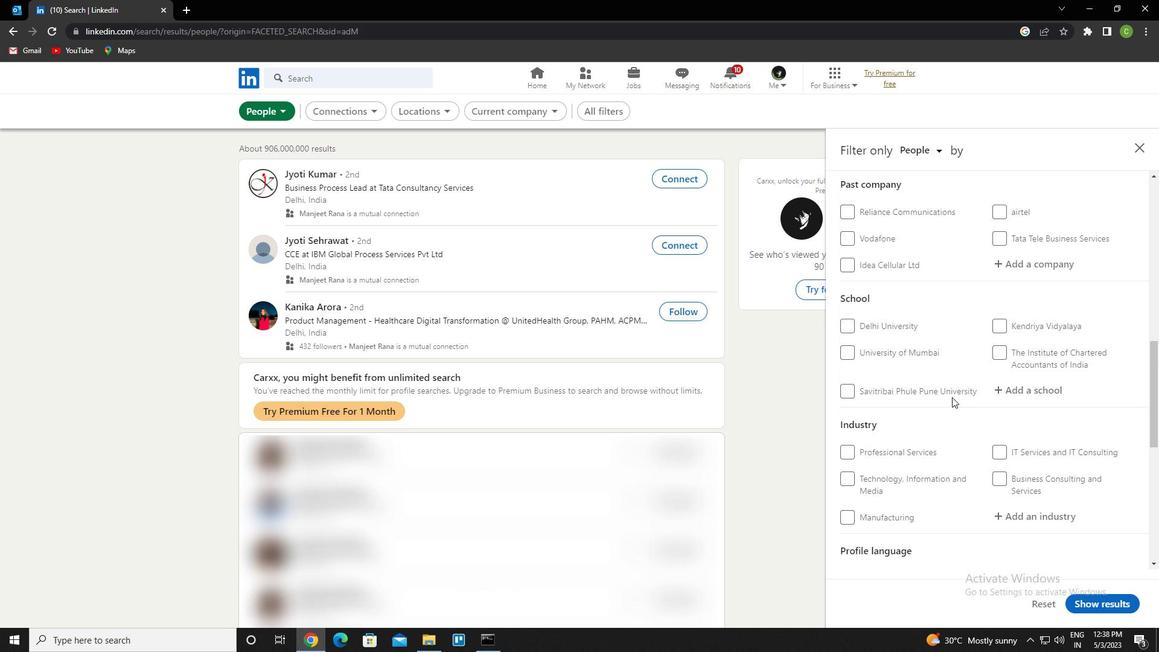 
Action: Mouse scrolled (952, 398) with delta (0, 0)
Screenshot: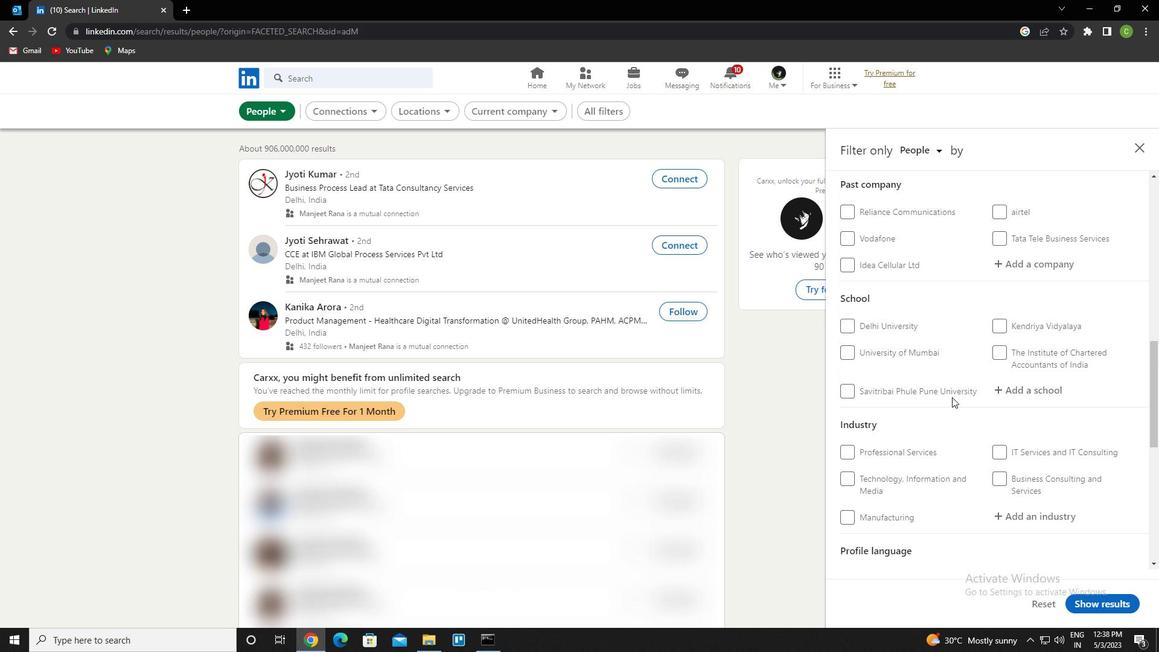 
Action: Mouse scrolled (952, 398) with delta (0, 0)
Screenshot: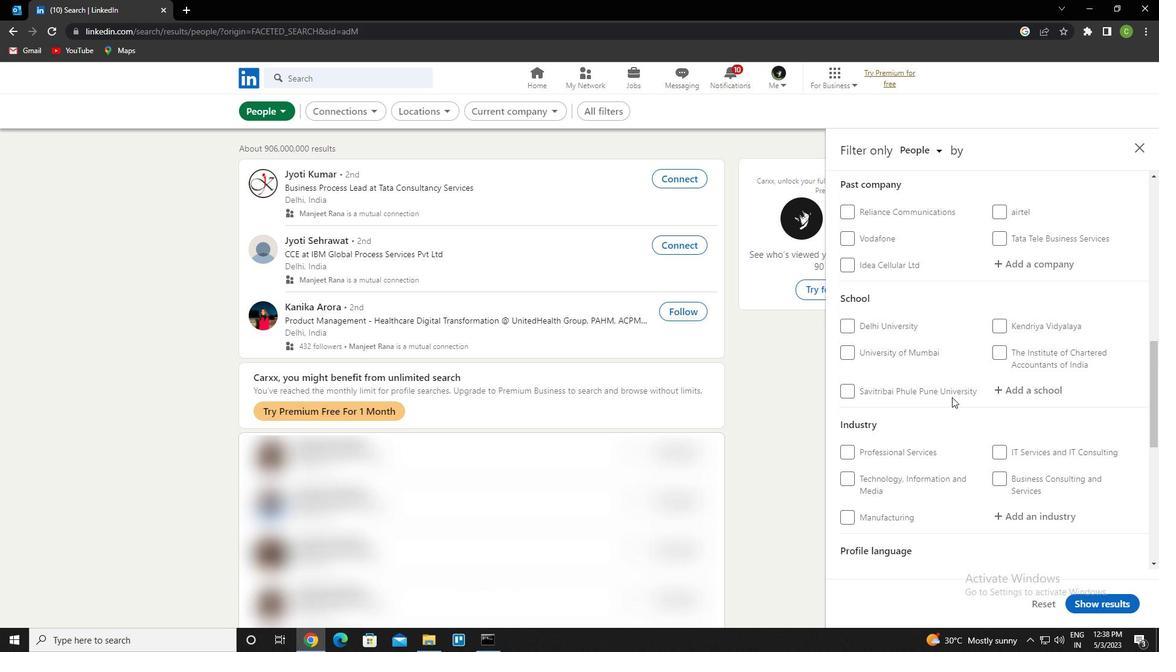 
Action: Mouse moved to (1024, 326)
Screenshot: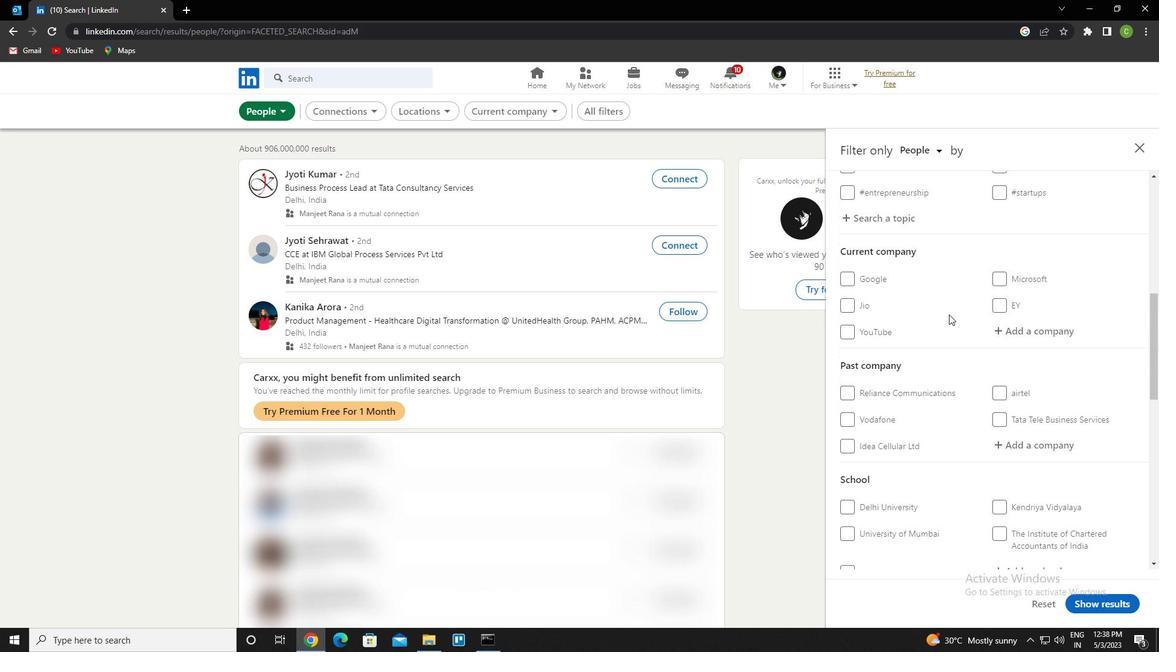 
Action: Mouse pressed left at (1024, 326)
Screenshot: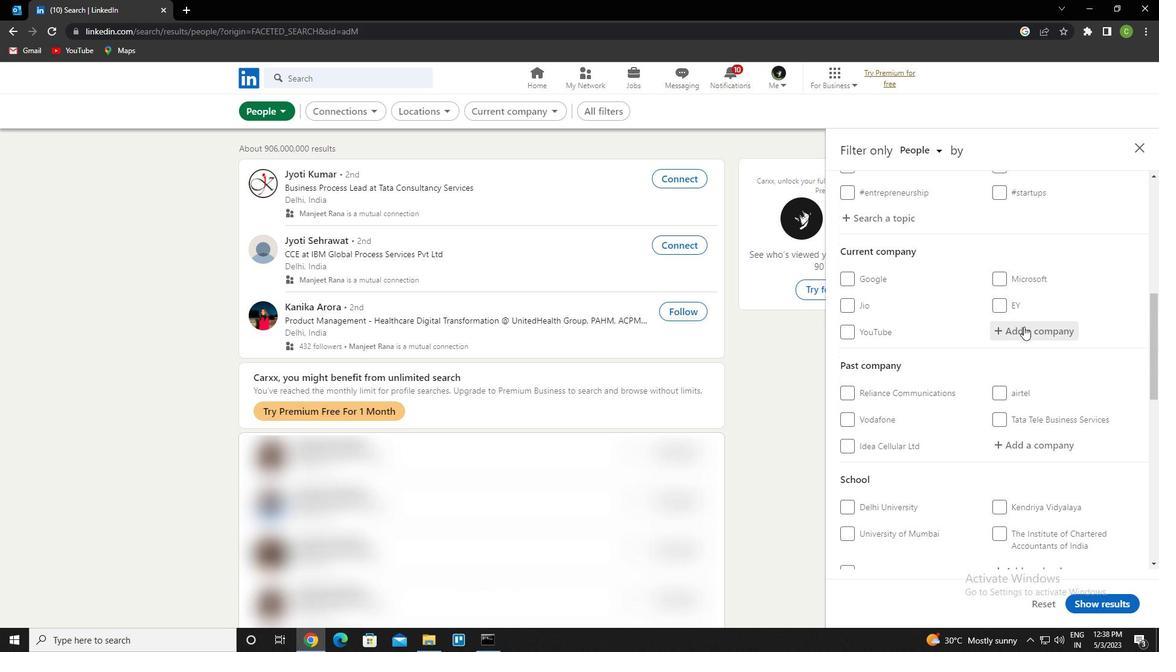 
Action: Key pressed <Key.caps_lock>m<Key.caps_lock>ercedes-<Key.caps_lock>b<Key.caps_lock>enz<Key.space><Key.caps_lock>t<Key.shift>&T<Key.down><Key.enter>
Screenshot: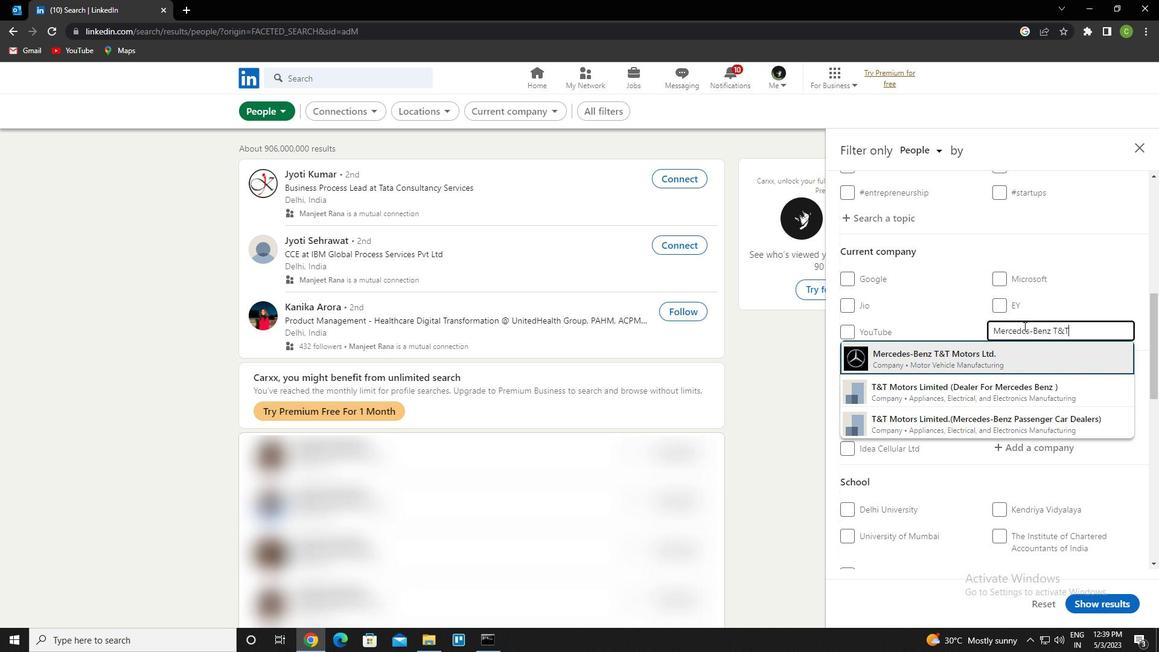 
Action: Mouse scrolled (1024, 326) with delta (0, 0)
Screenshot: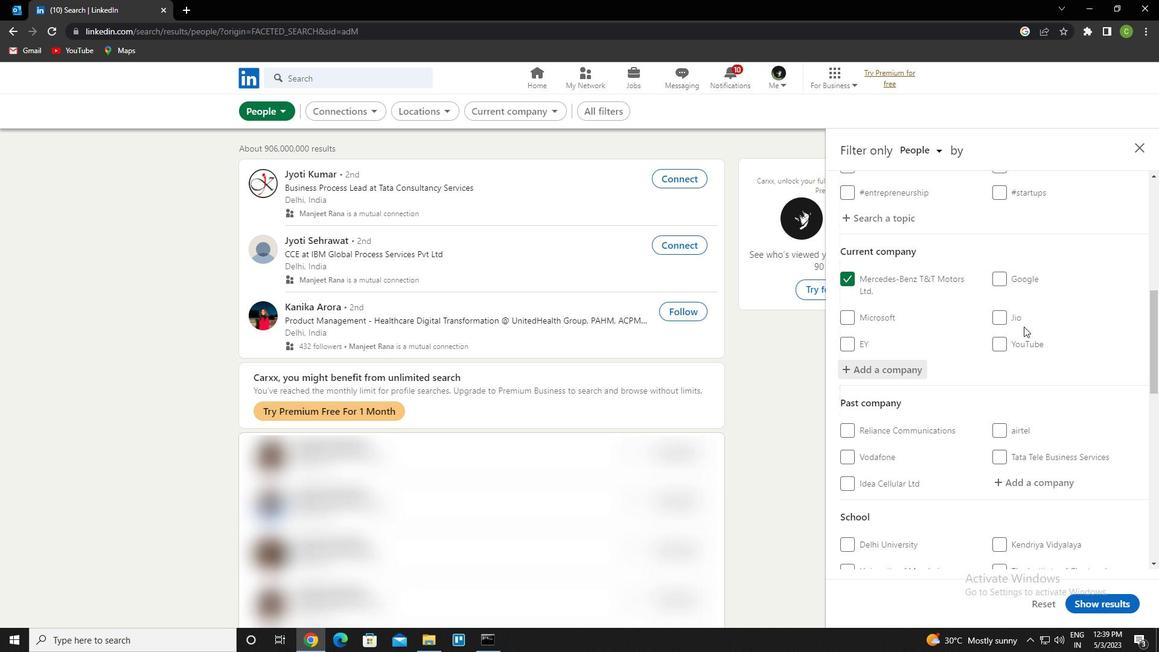 
Action: Mouse scrolled (1024, 326) with delta (0, 0)
Screenshot: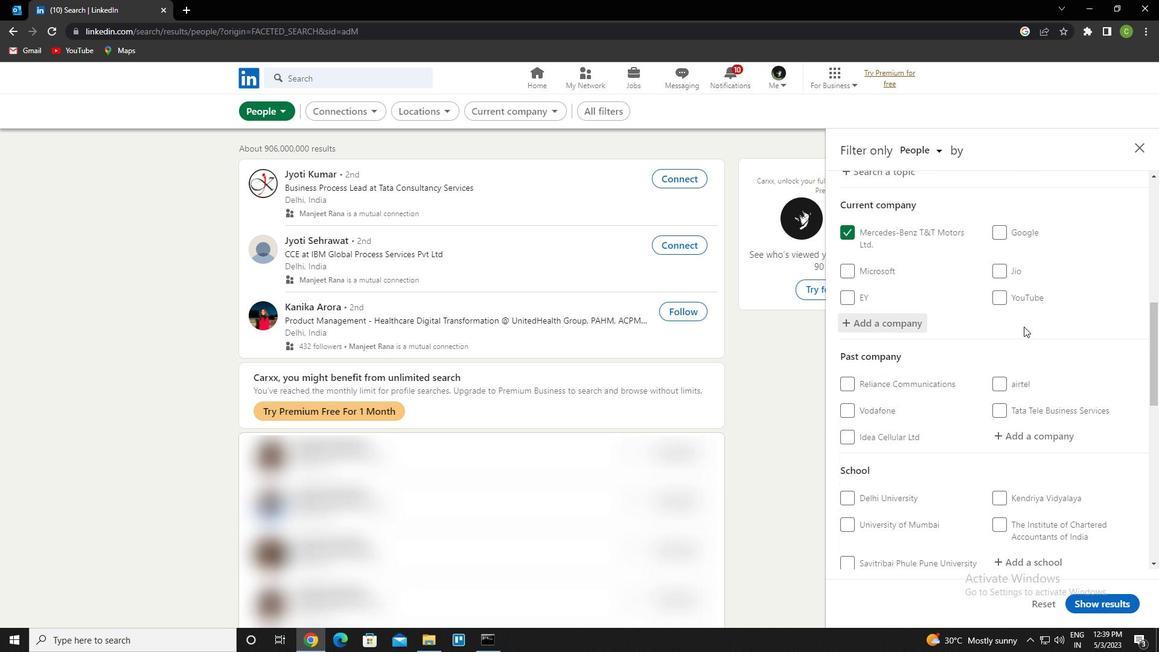 
Action: Mouse scrolled (1024, 326) with delta (0, 0)
Screenshot: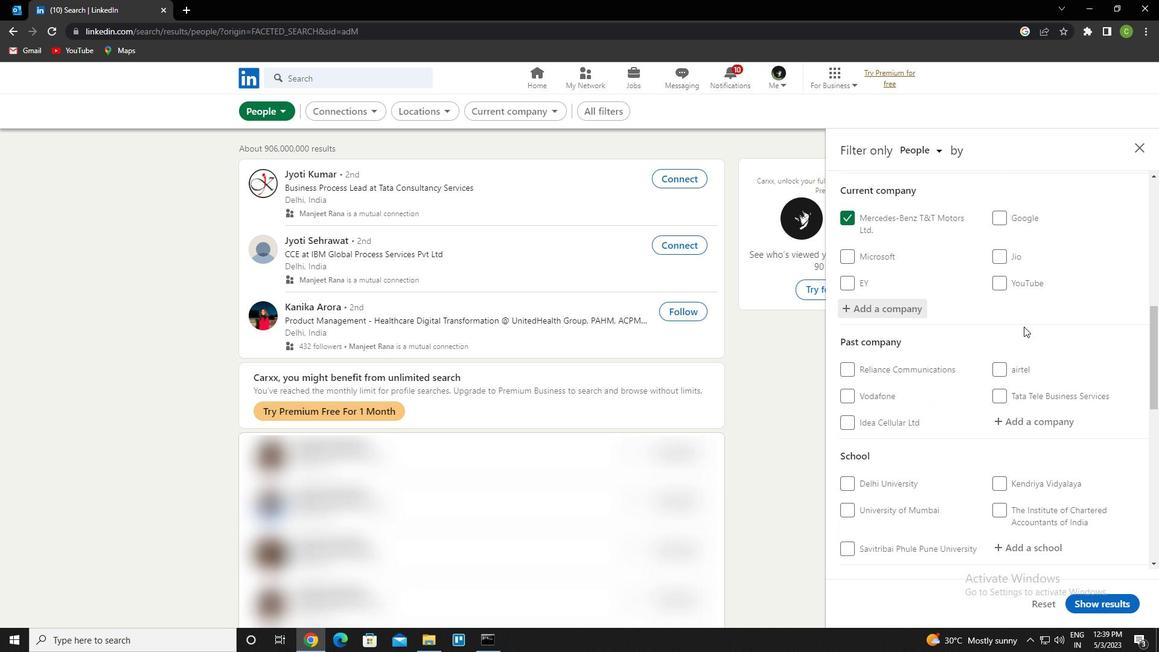 
Action: Mouse scrolled (1024, 326) with delta (0, 0)
Screenshot: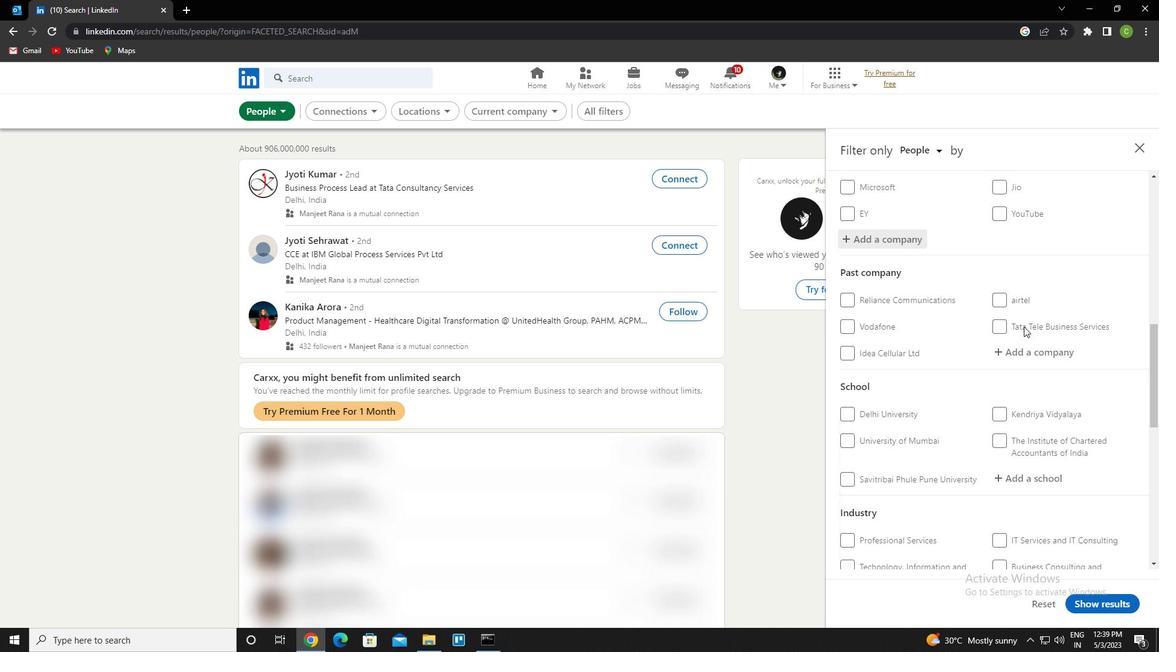 
Action: Mouse scrolled (1024, 326) with delta (0, 0)
Screenshot: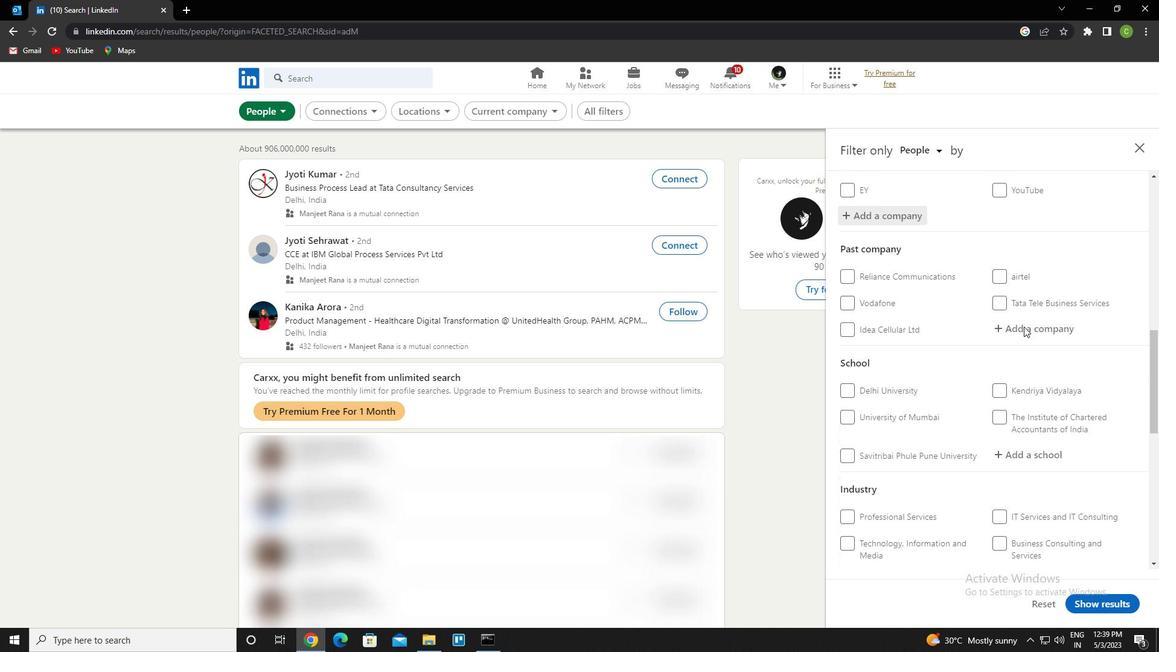 
Action: Mouse moved to (1038, 307)
Screenshot: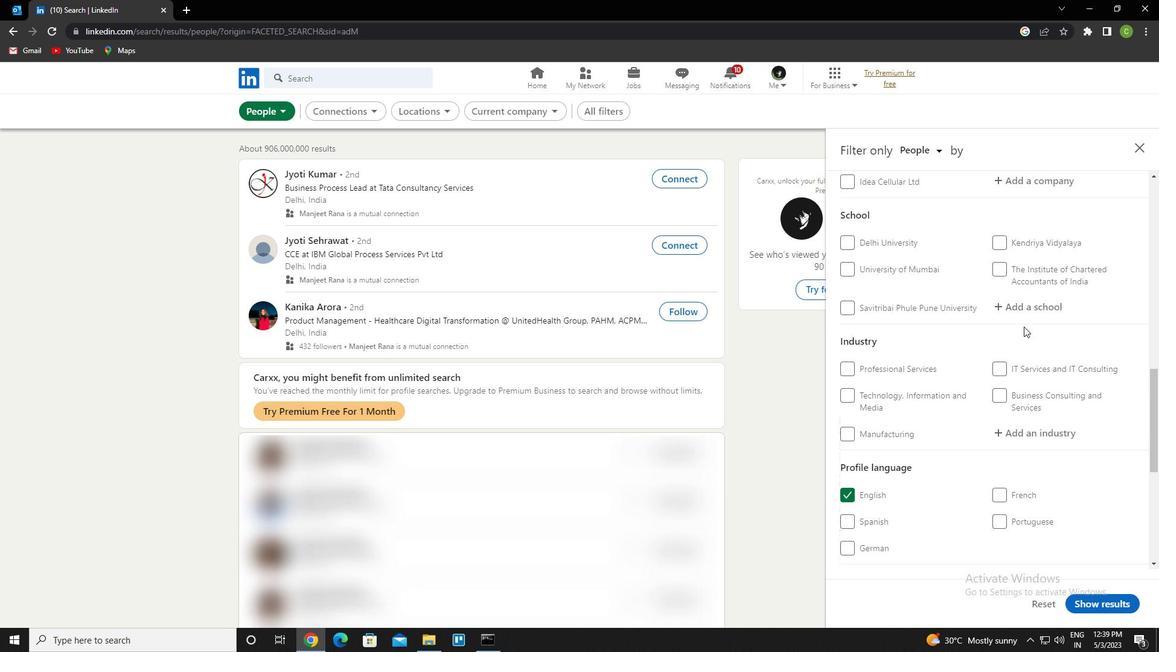 
Action: Mouse pressed left at (1038, 307)
Screenshot: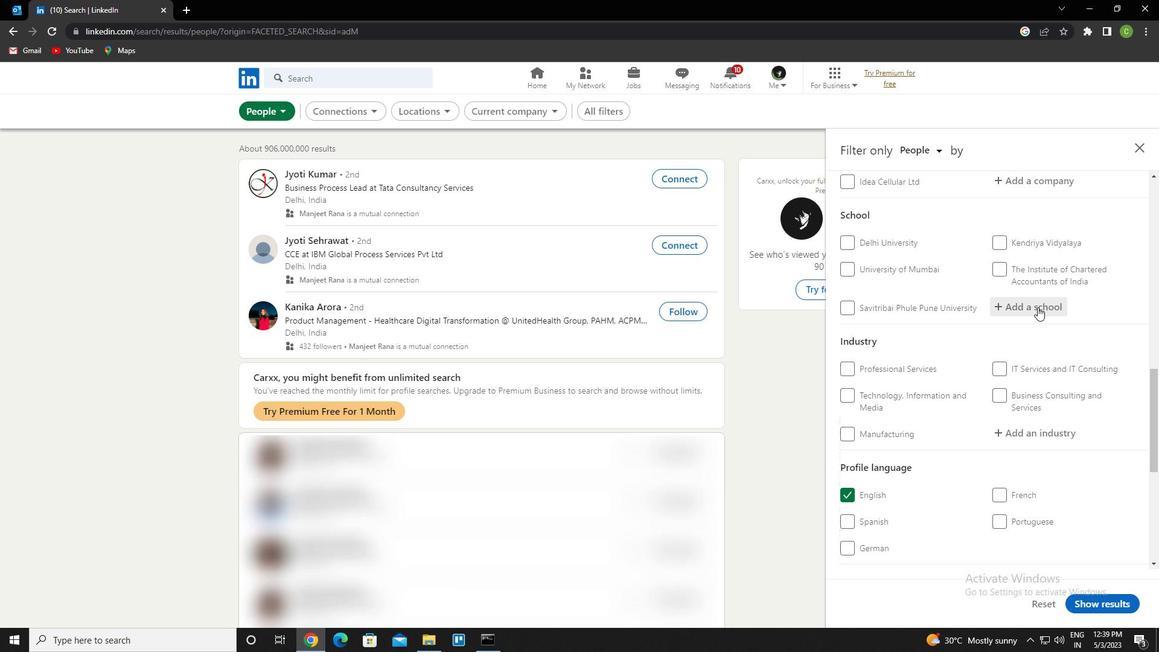 
Action: Key pressed <Key.caps_lock><Key.caps_lock>M<Key.caps_lock>ALLA<Key.space><Key.caps_lock>R<Key.caps_lock>EDDY<Key.down><Key.down><Key.enter>
Screenshot: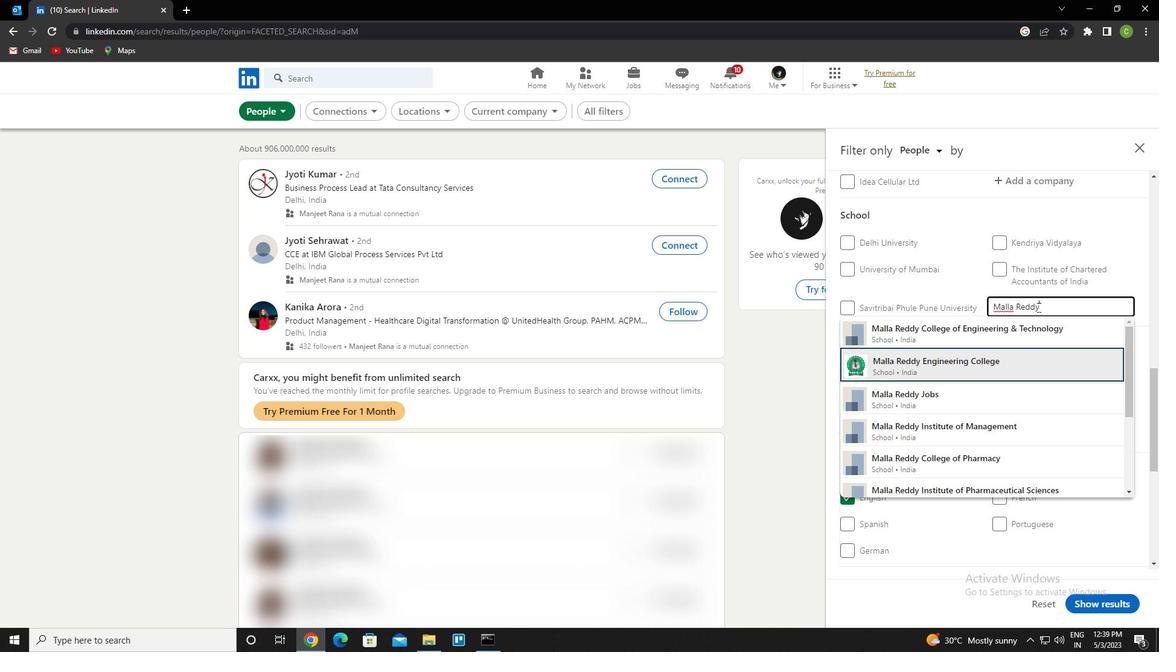 
Action: Mouse scrolled (1038, 306) with delta (0, 0)
Screenshot: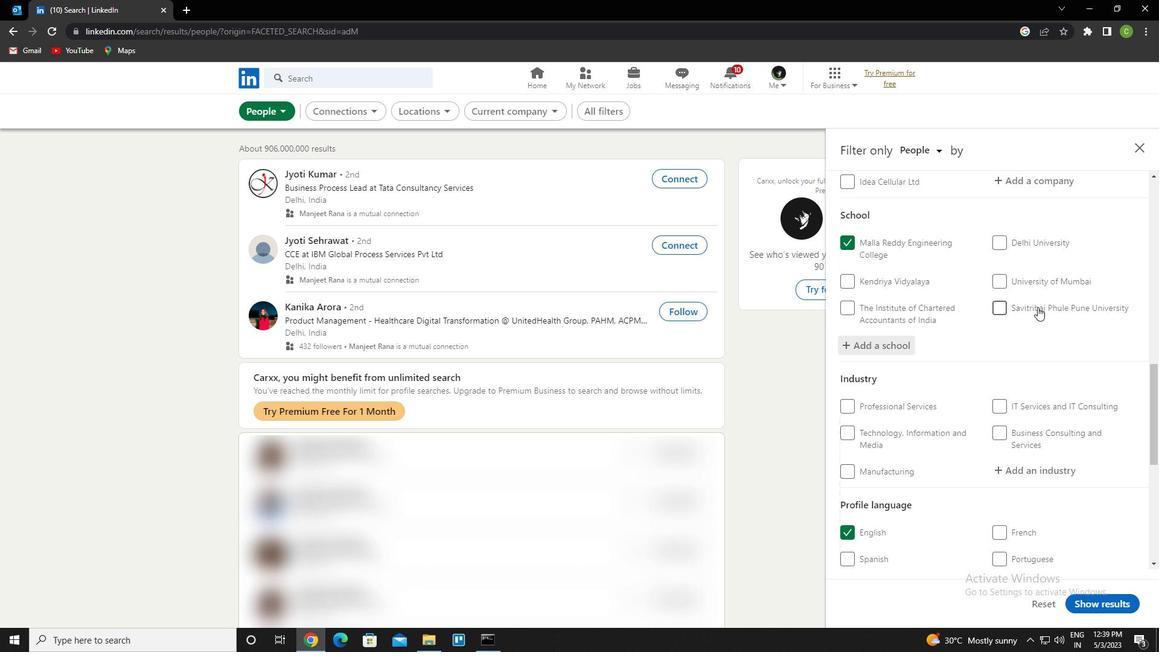 
Action: Mouse scrolled (1038, 306) with delta (0, 0)
Screenshot: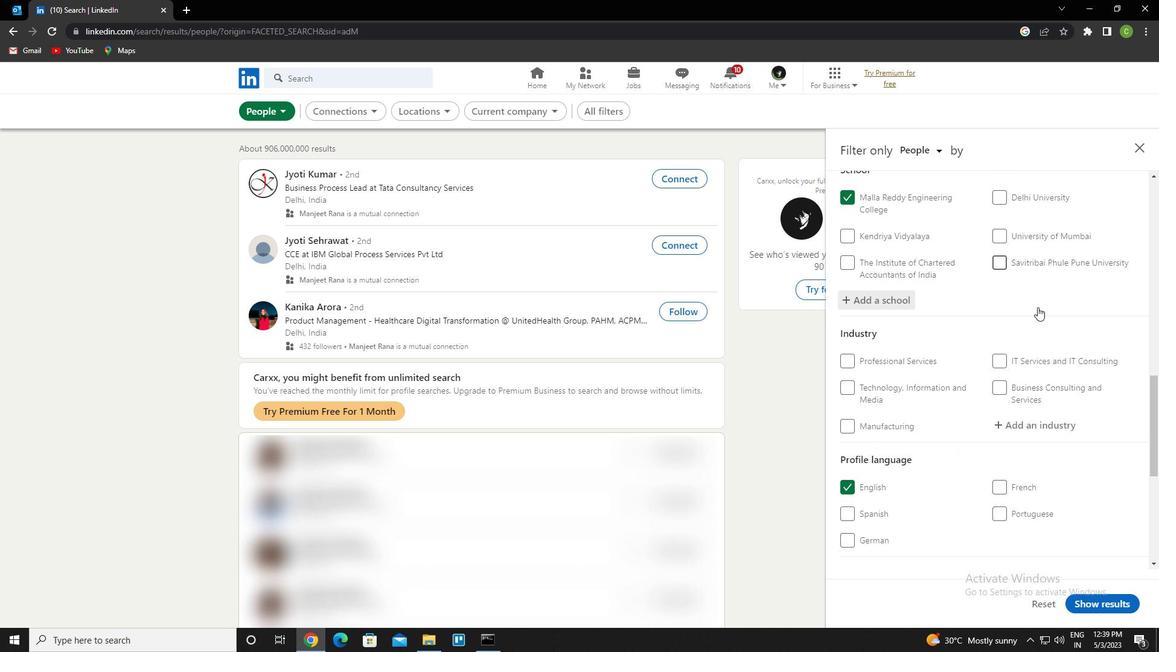 
Action: Mouse moved to (1037, 345)
Screenshot: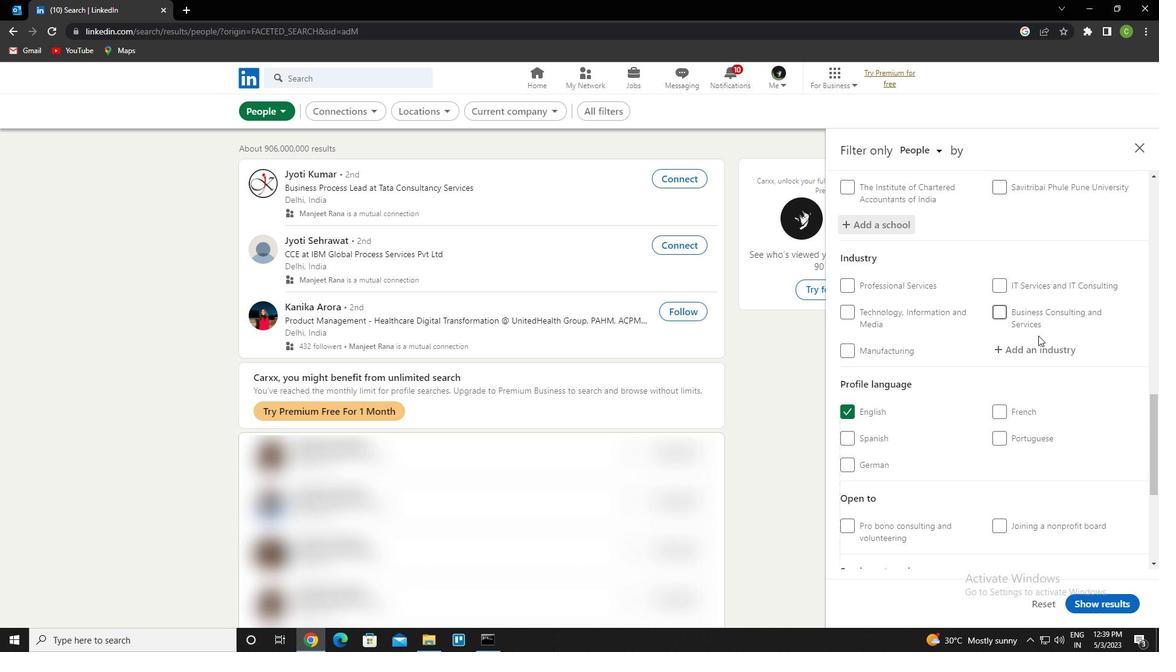 
Action: Mouse pressed left at (1037, 345)
Screenshot: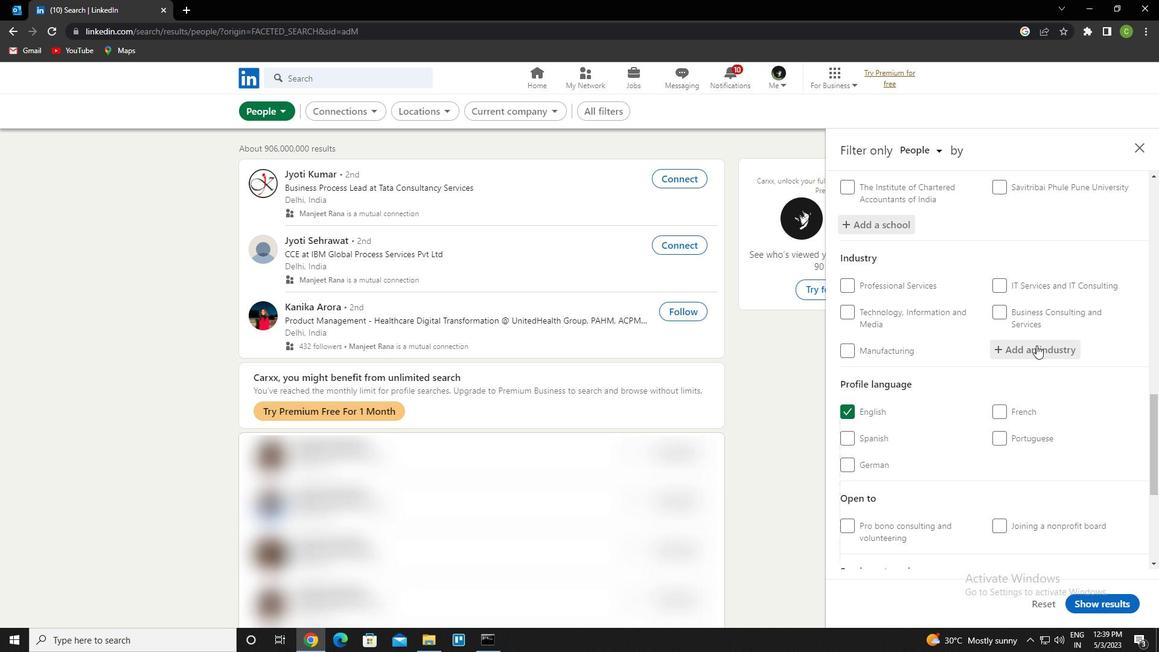 
Action: Key pressed <Key.caps_lock>W<Key.caps_lock>HOLESALE<Key.space>APPAREL<Key.down><Key.enter>
Screenshot: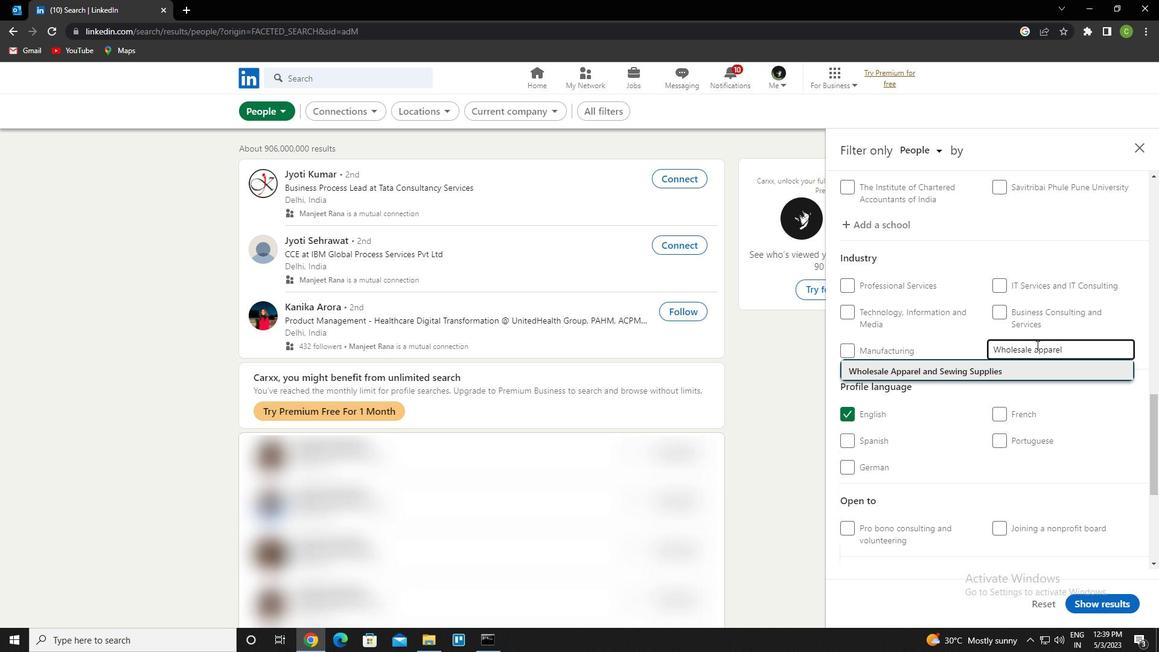 
Action: Mouse scrolled (1037, 344) with delta (0, 0)
Screenshot: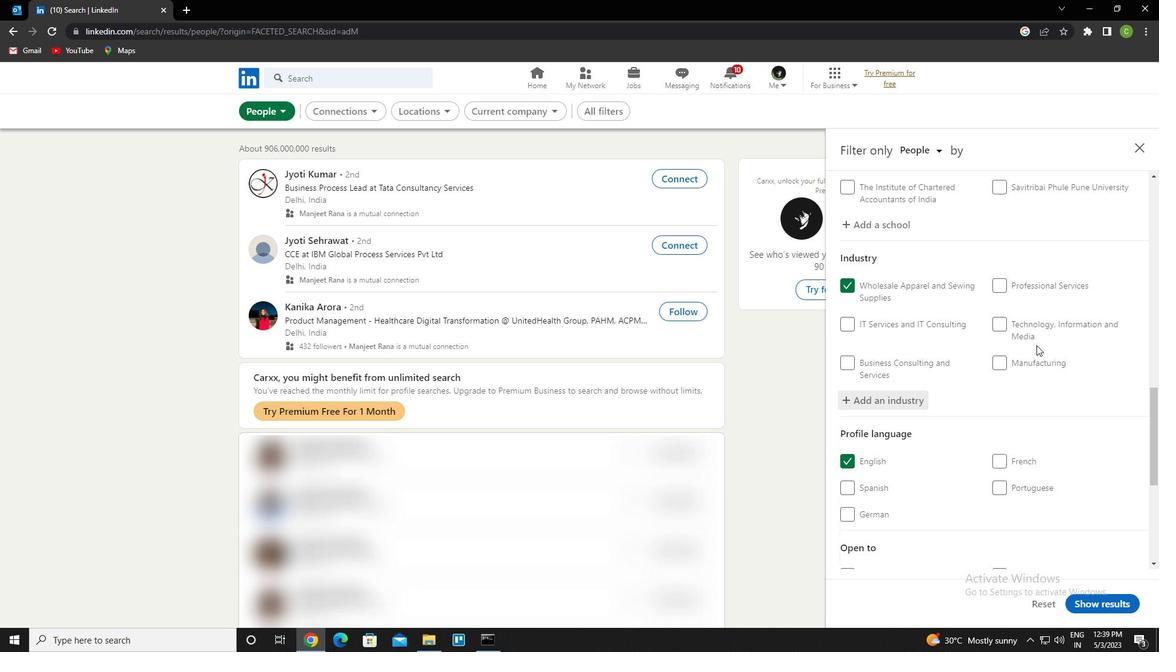 
Action: Mouse scrolled (1037, 344) with delta (0, 0)
Screenshot: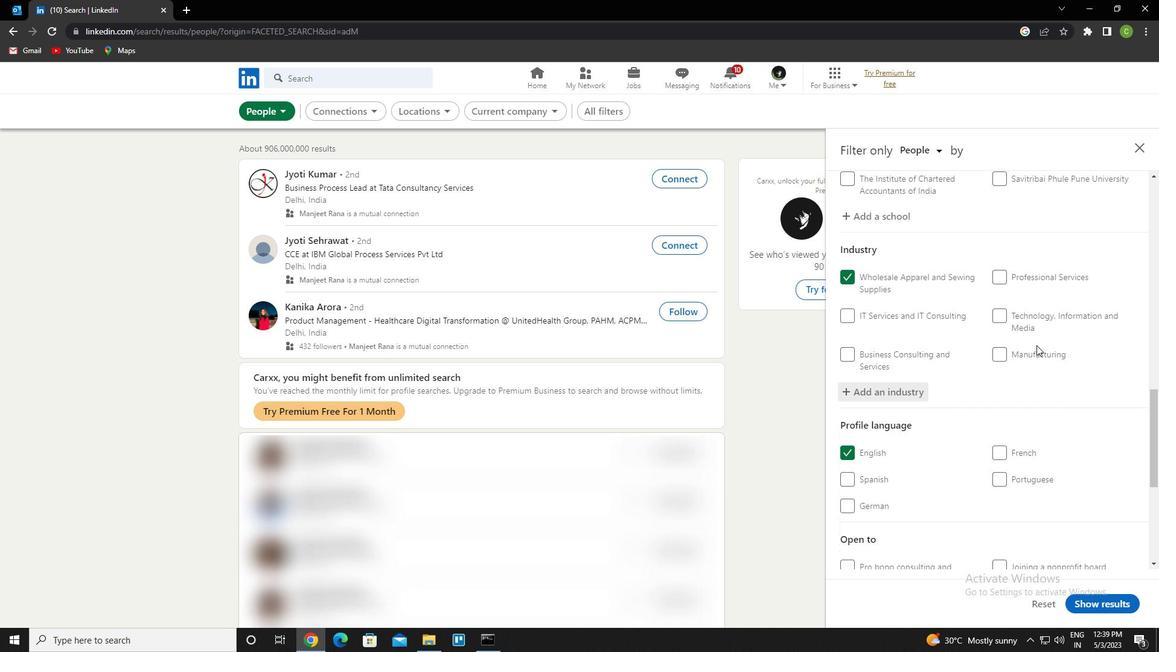 
Action: Mouse scrolled (1037, 344) with delta (0, 0)
Screenshot: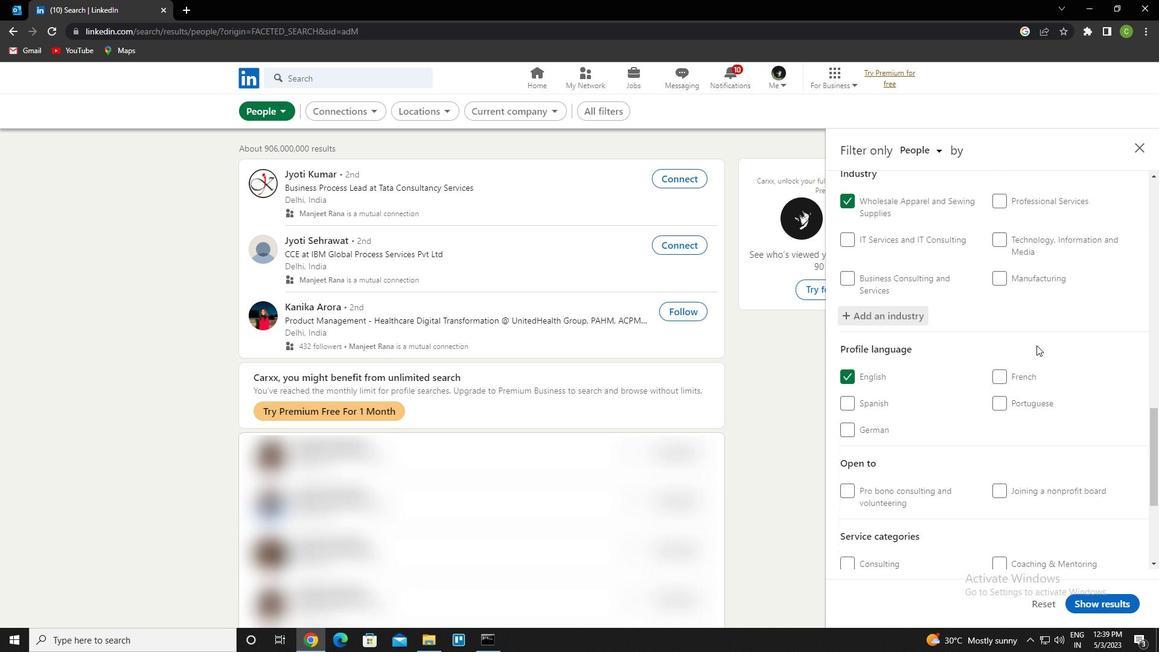 
Action: Mouse scrolled (1037, 344) with delta (0, 0)
Screenshot: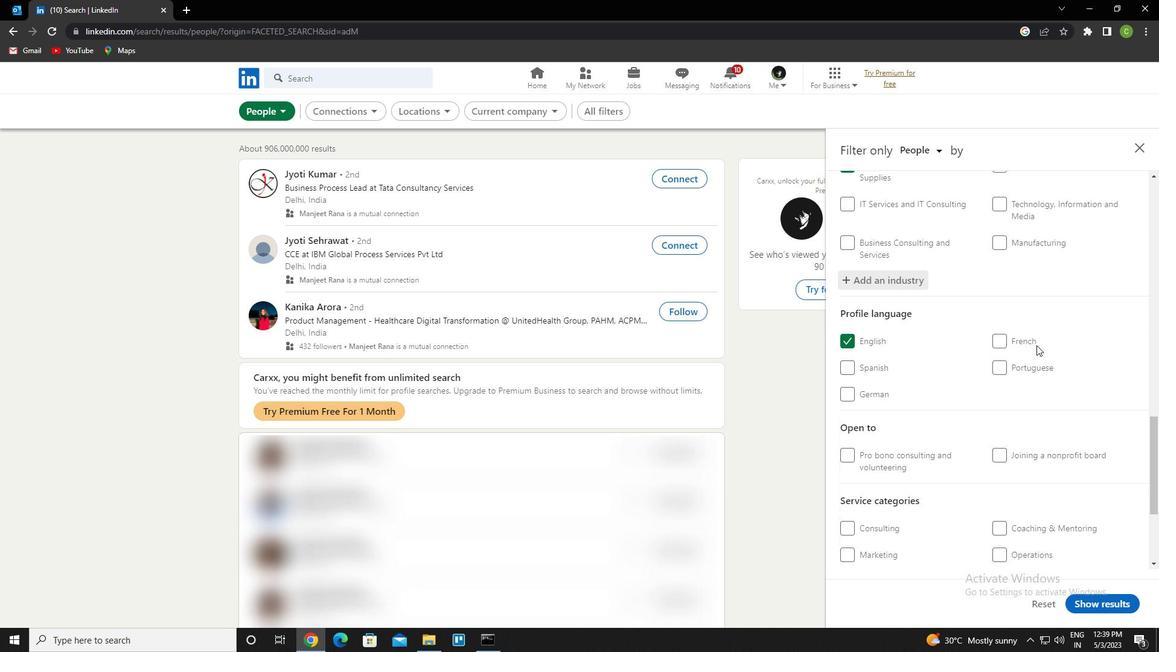 
Action: Mouse moved to (1037, 346)
Screenshot: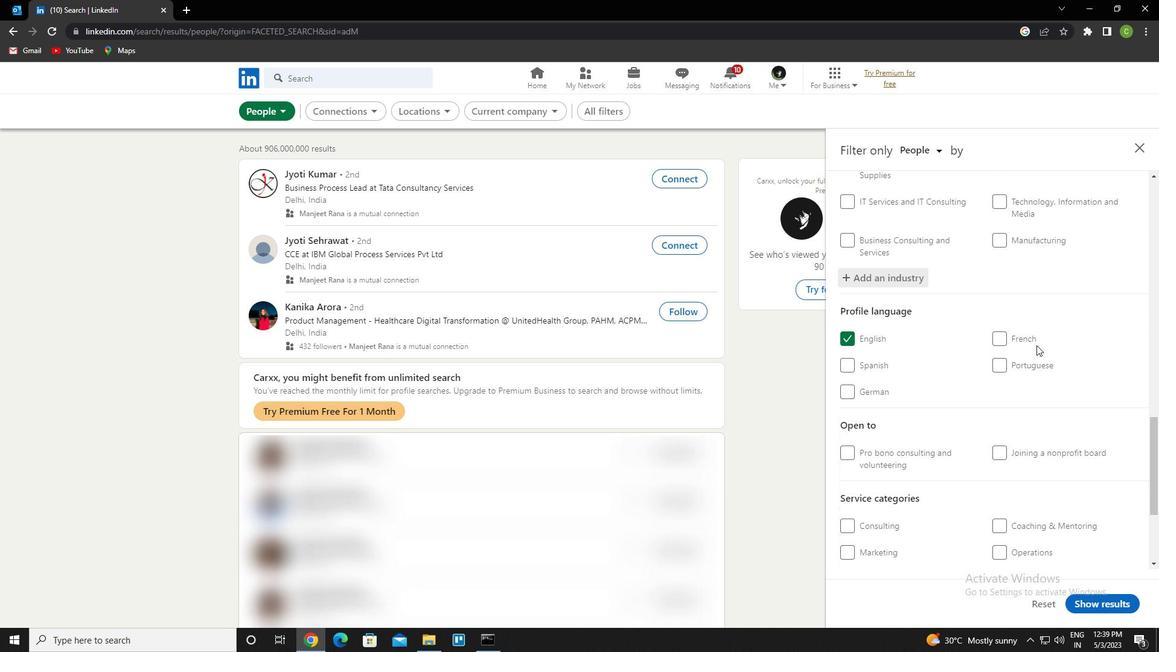 
Action: Mouse scrolled (1037, 346) with delta (0, 0)
Screenshot: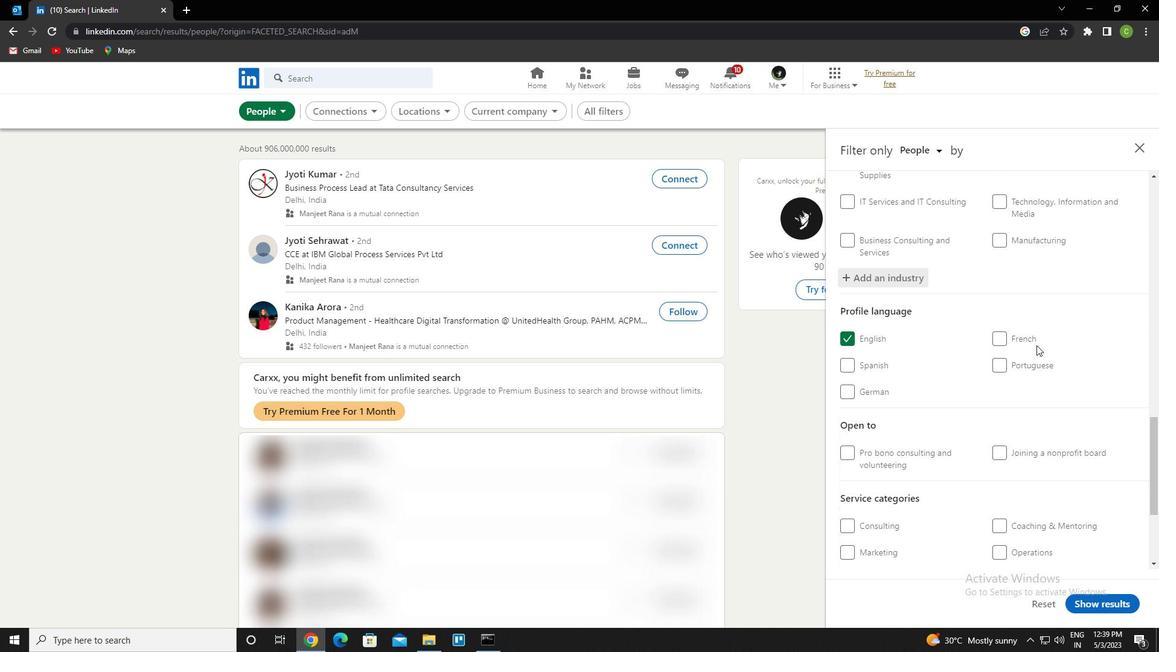 
Action: Mouse moved to (1028, 398)
Screenshot: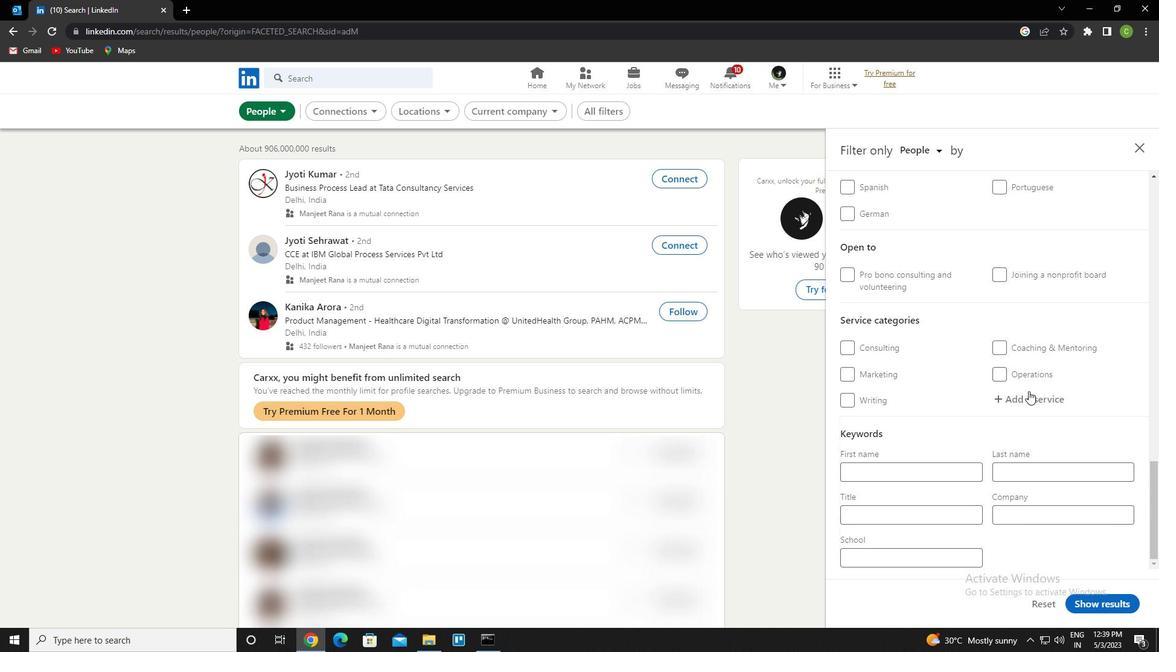 
Action: Mouse pressed left at (1028, 398)
Screenshot: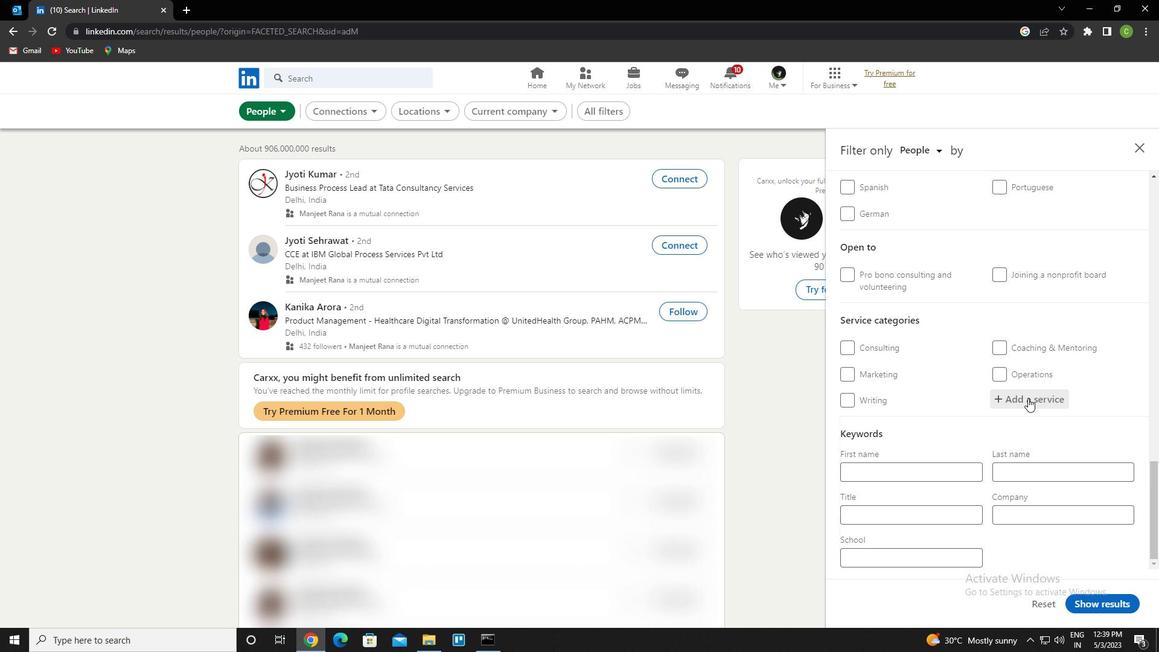 
Action: Key pressed <Key.caps_lock>U<Key.caps_lock>SER<Key.space>EXPERIENCE<Key.space><Key.caps_lock>D<Key.caps_lock>ESIGN<Key.down><Key.enter>
Screenshot: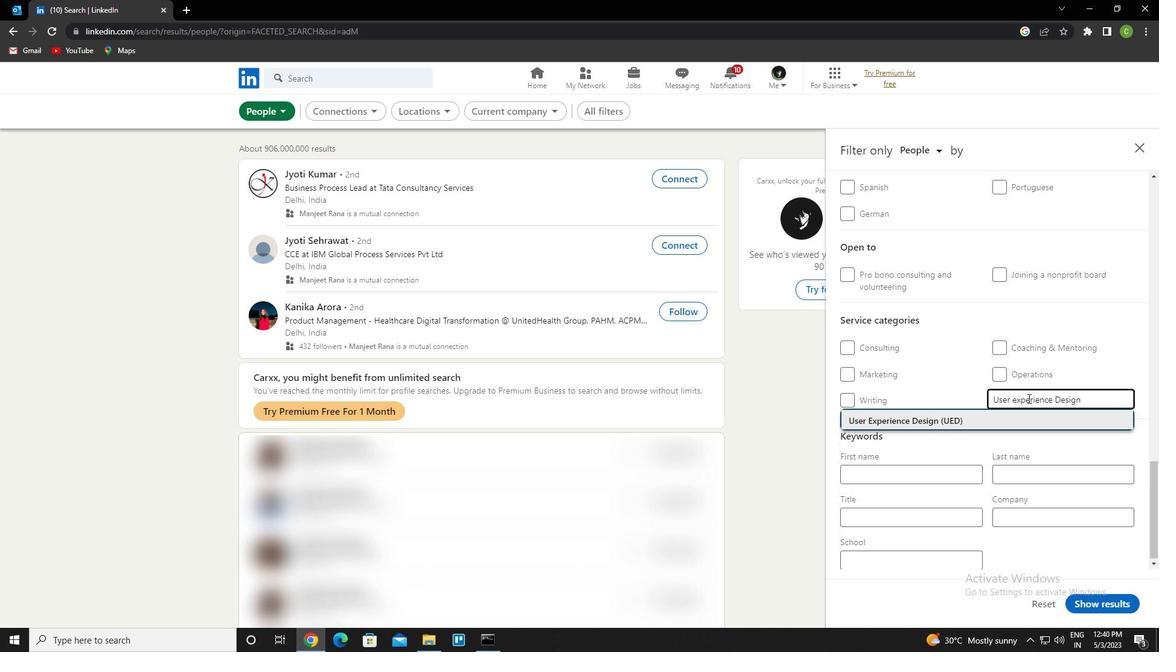 
Action: Mouse scrolled (1028, 398) with delta (0, 0)
Screenshot: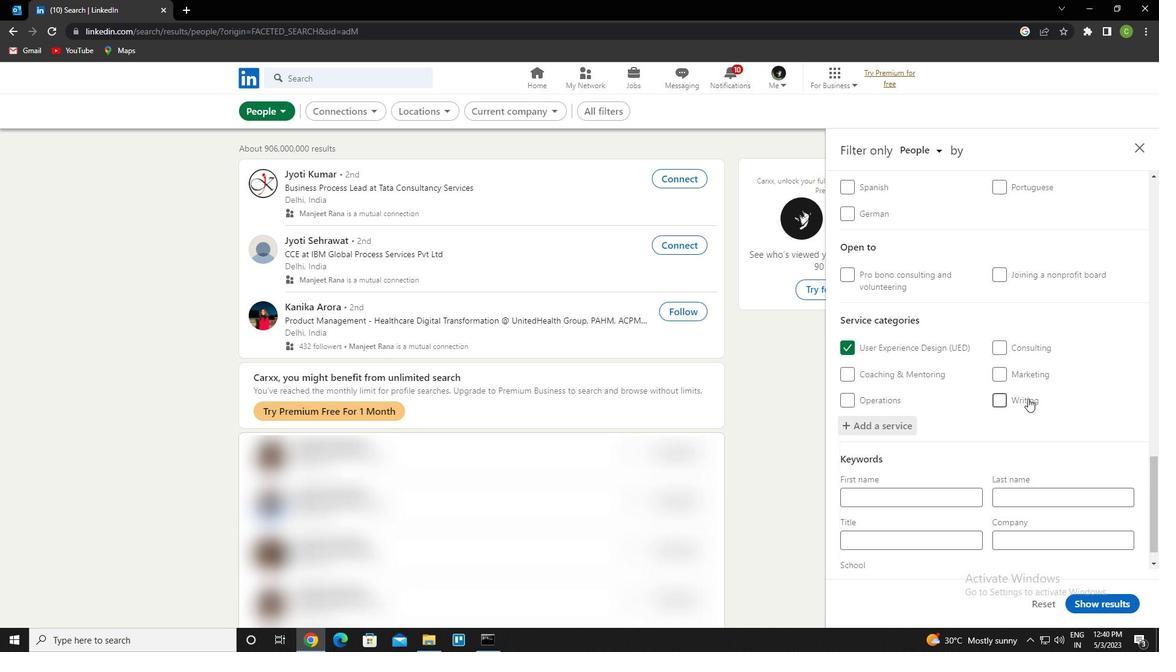 
Action: Mouse scrolled (1028, 398) with delta (0, 0)
Screenshot: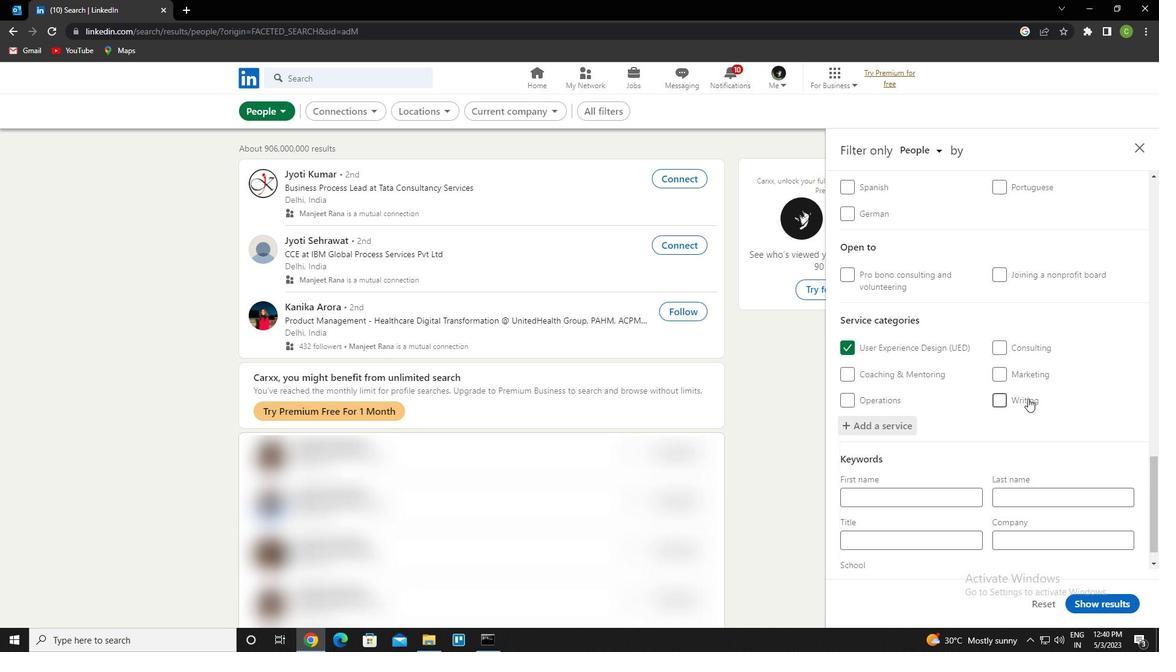 
Action: Mouse scrolled (1028, 398) with delta (0, 0)
Screenshot: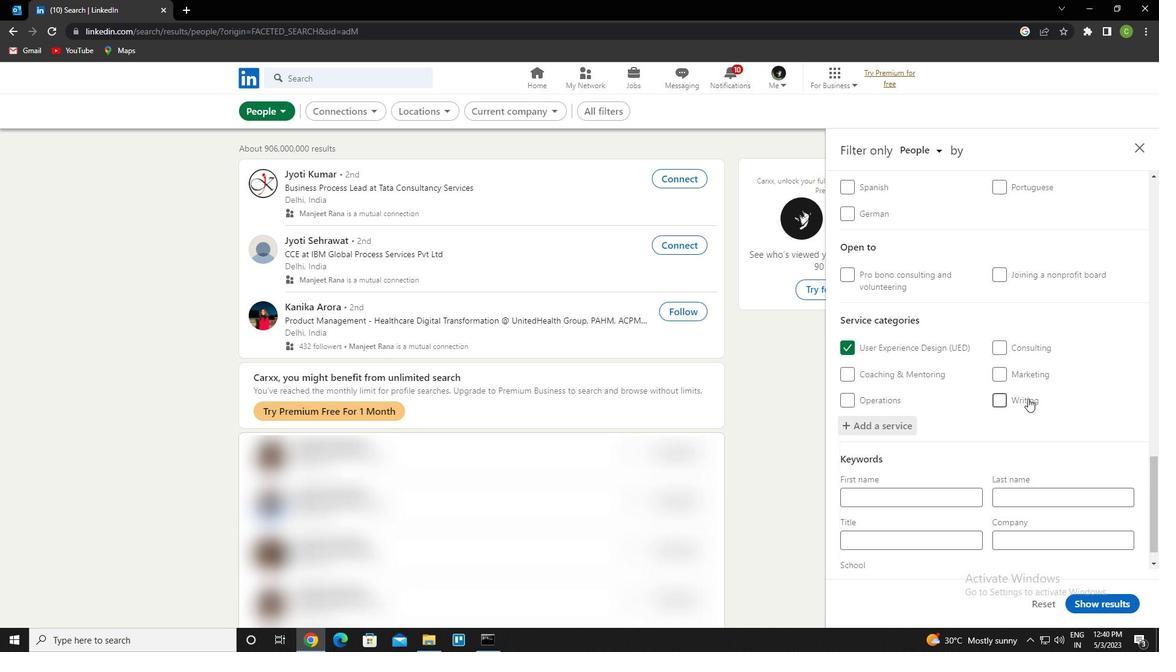 
Action: Mouse scrolled (1028, 398) with delta (0, 0)
Screenshot: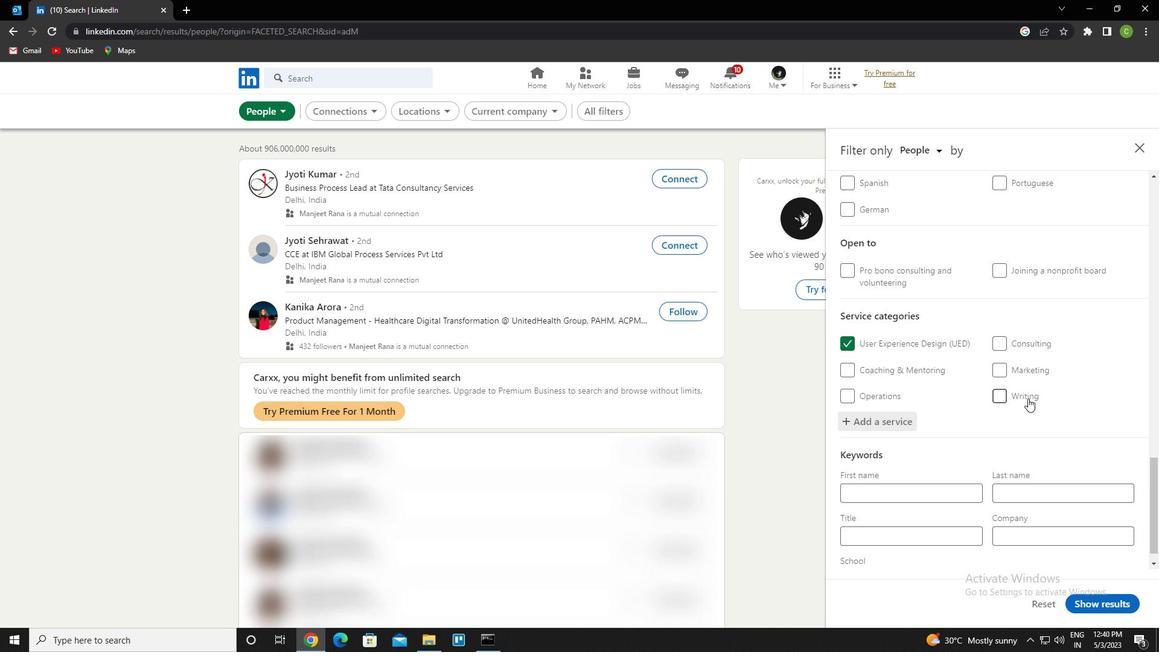 
Action: Mouse scrolled (1028, 398) with delta (0, 0)
Screenshot: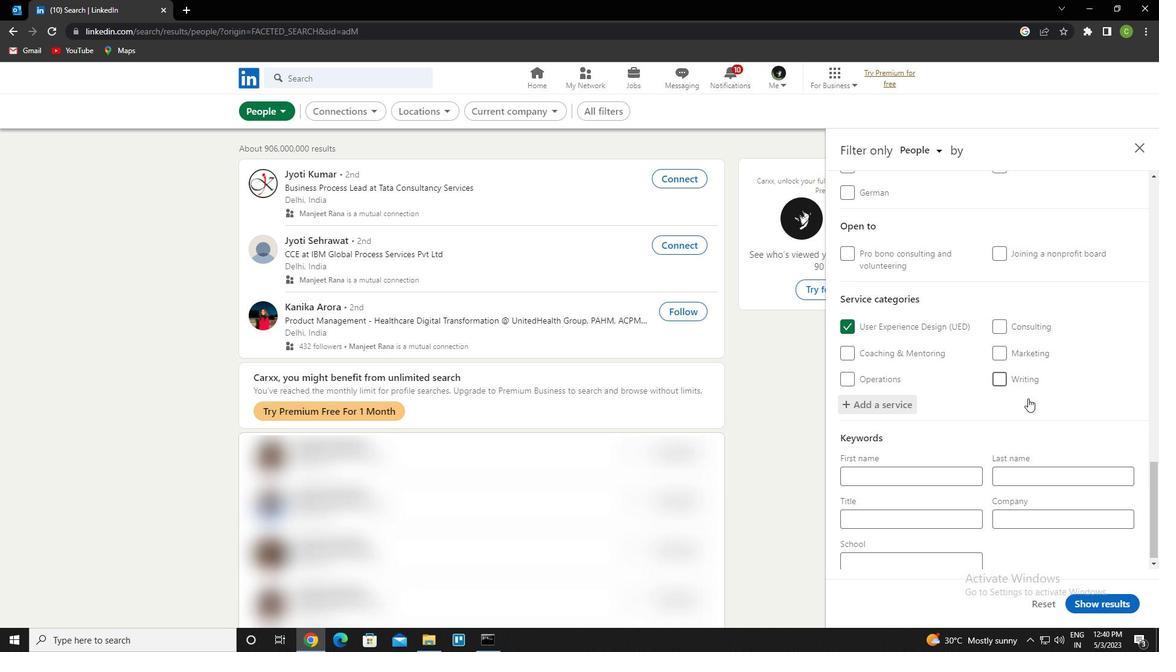 
Action: Mouse moved to (932, 519)
Screenshot: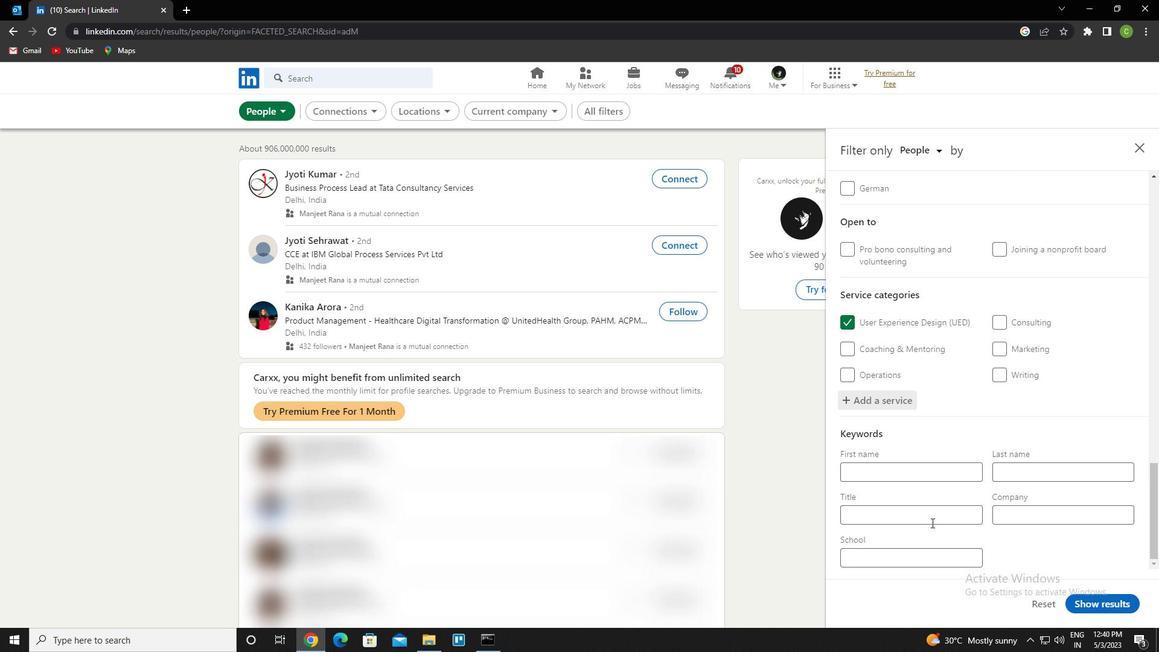 
Action: Mouse pressed left at (932, 519)
Screenshot: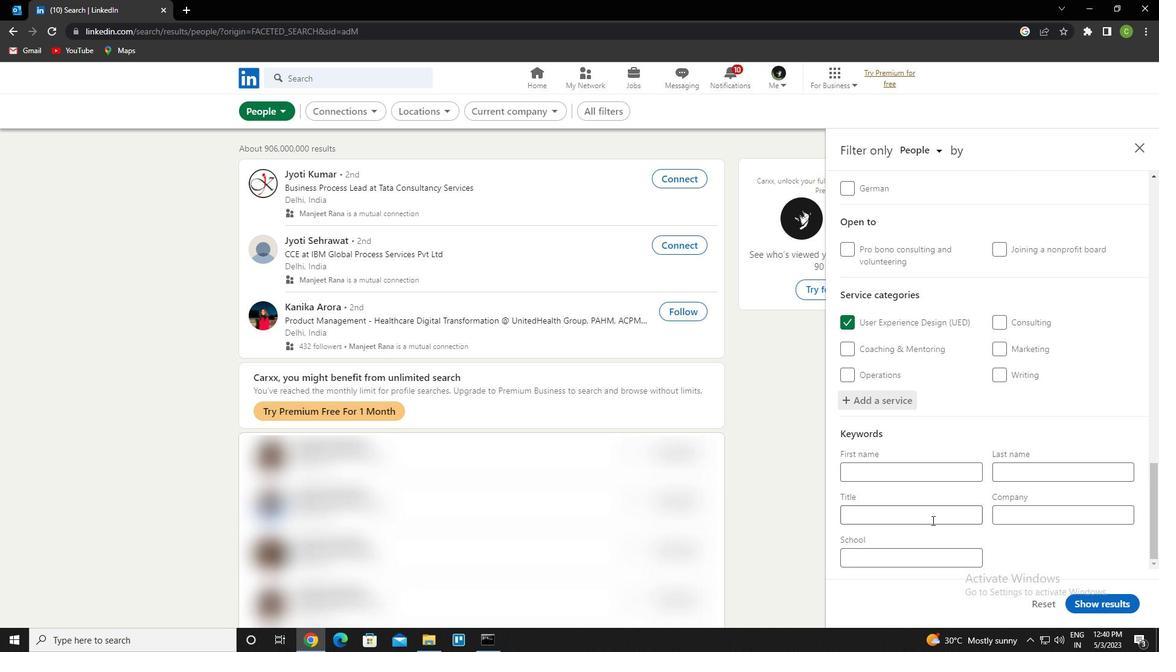 
Action: Key pressed <Key.caps_lock>A<Key.caps_lock>CCOUNT<Key.space><Key.caps_lock>R<Key.caps_lock>EPRESENTATIVE
Screenshot: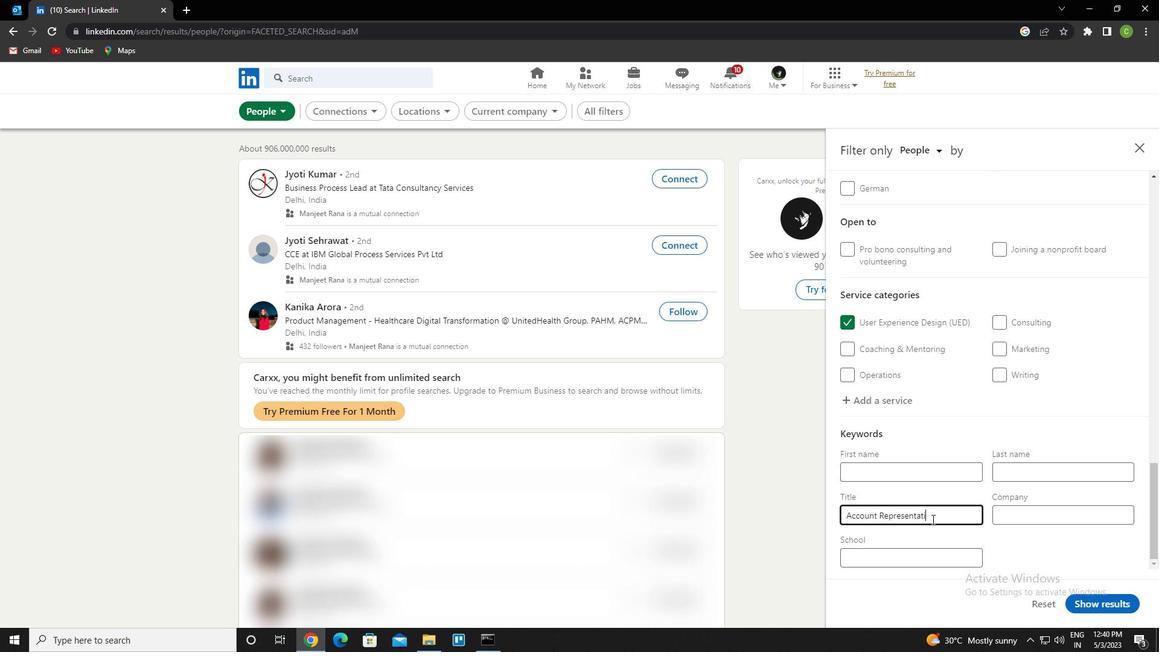 
Action: Mouse moved to (1126, 608)
Screenshot: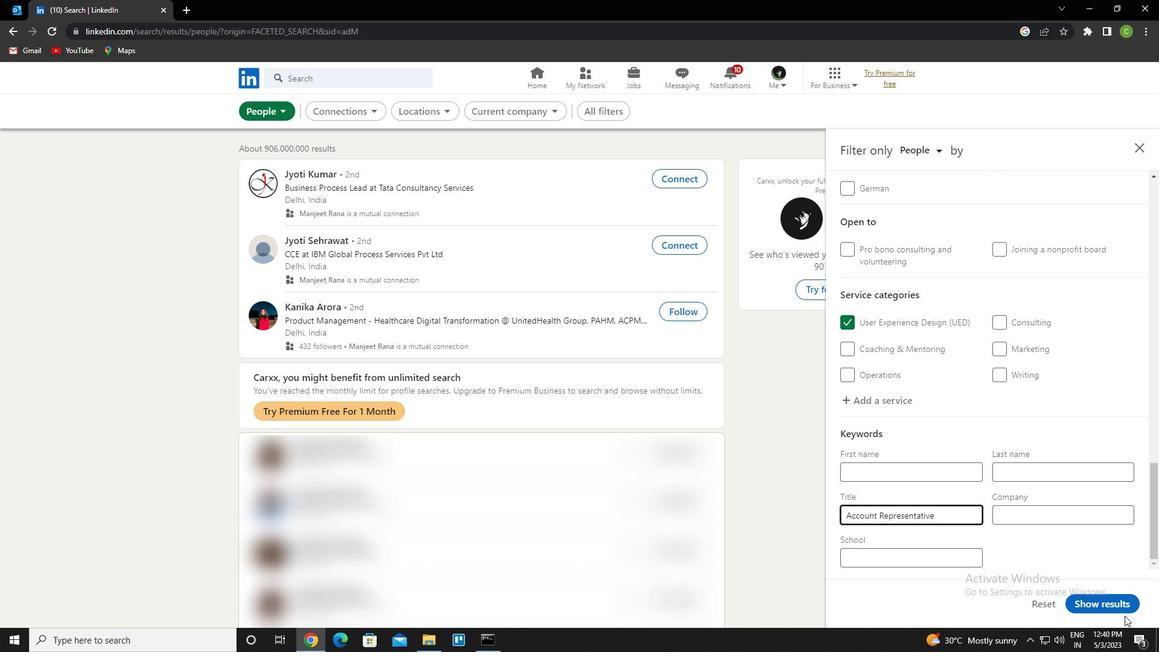 
Action: Mouse pressed left at (1126, 608)
Screenshot: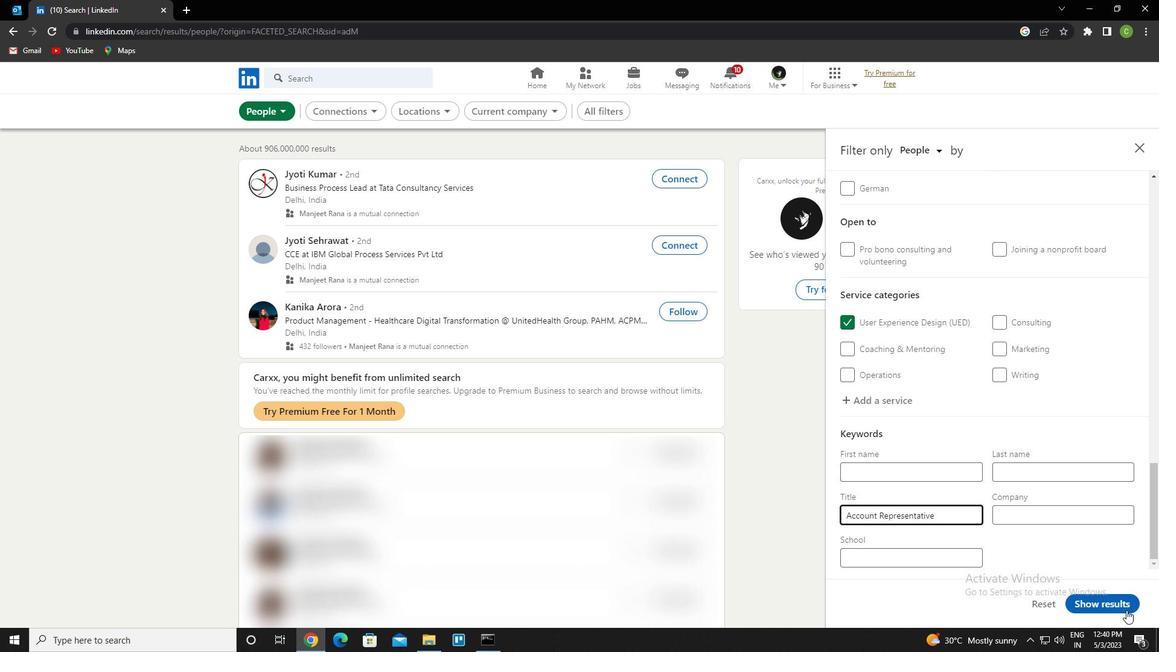 
Action: Mouse moved to (483, 598)
Screenshot: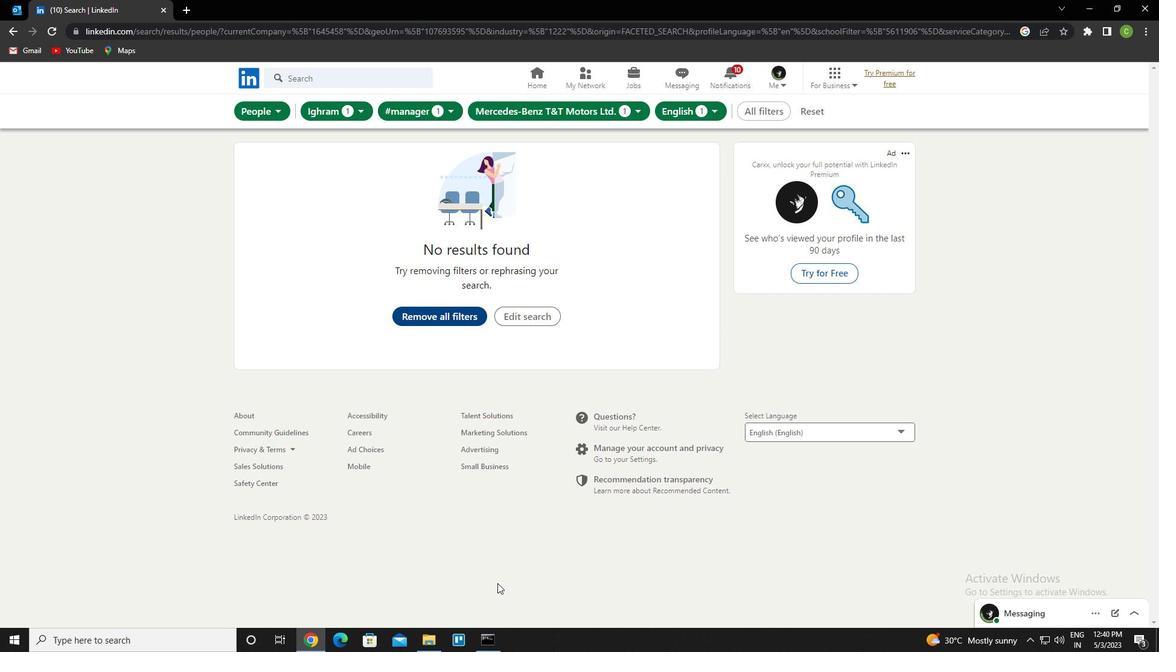 
